 Task: Add a green background to the video "Movie E.mp4" and Play
Action: Mouse moved to (228, 134)
Screenshot: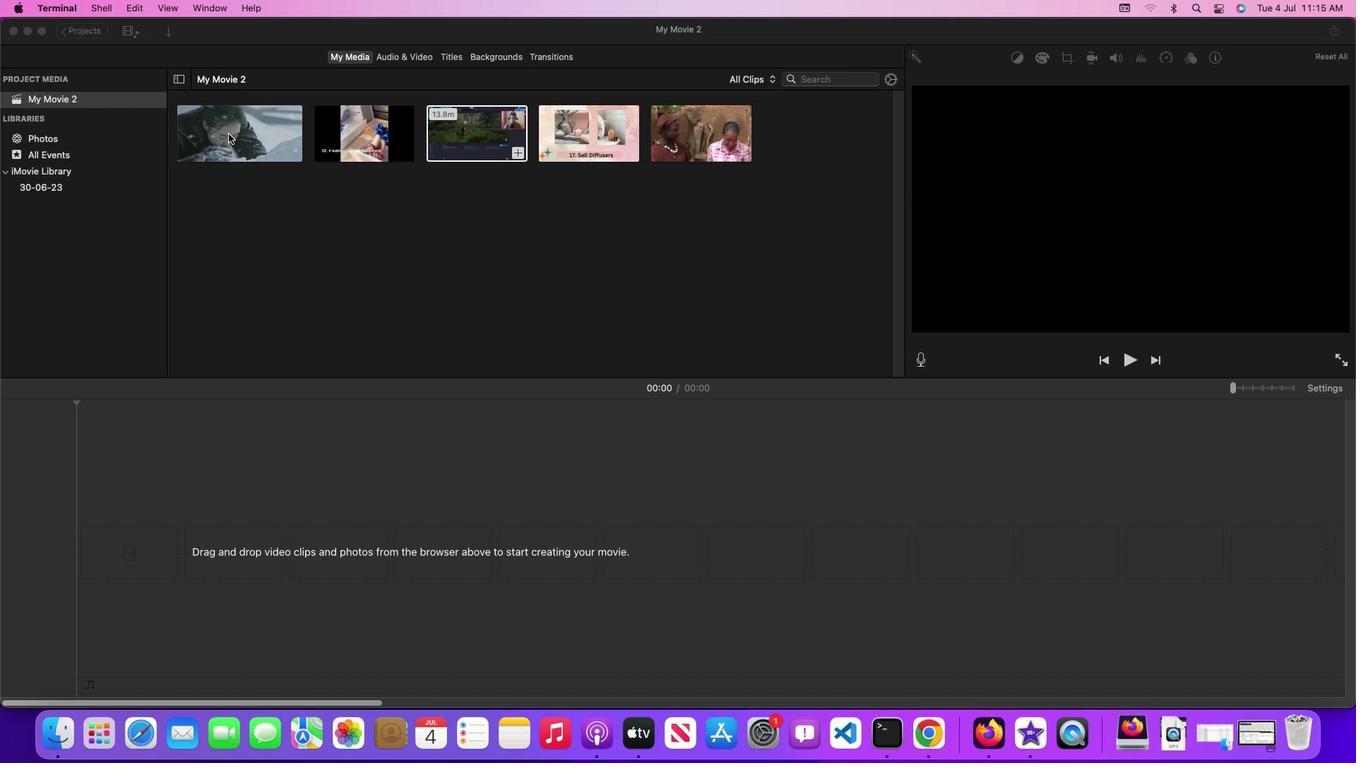
Action: Mouse pressed left at (228, 134)
Screenshot: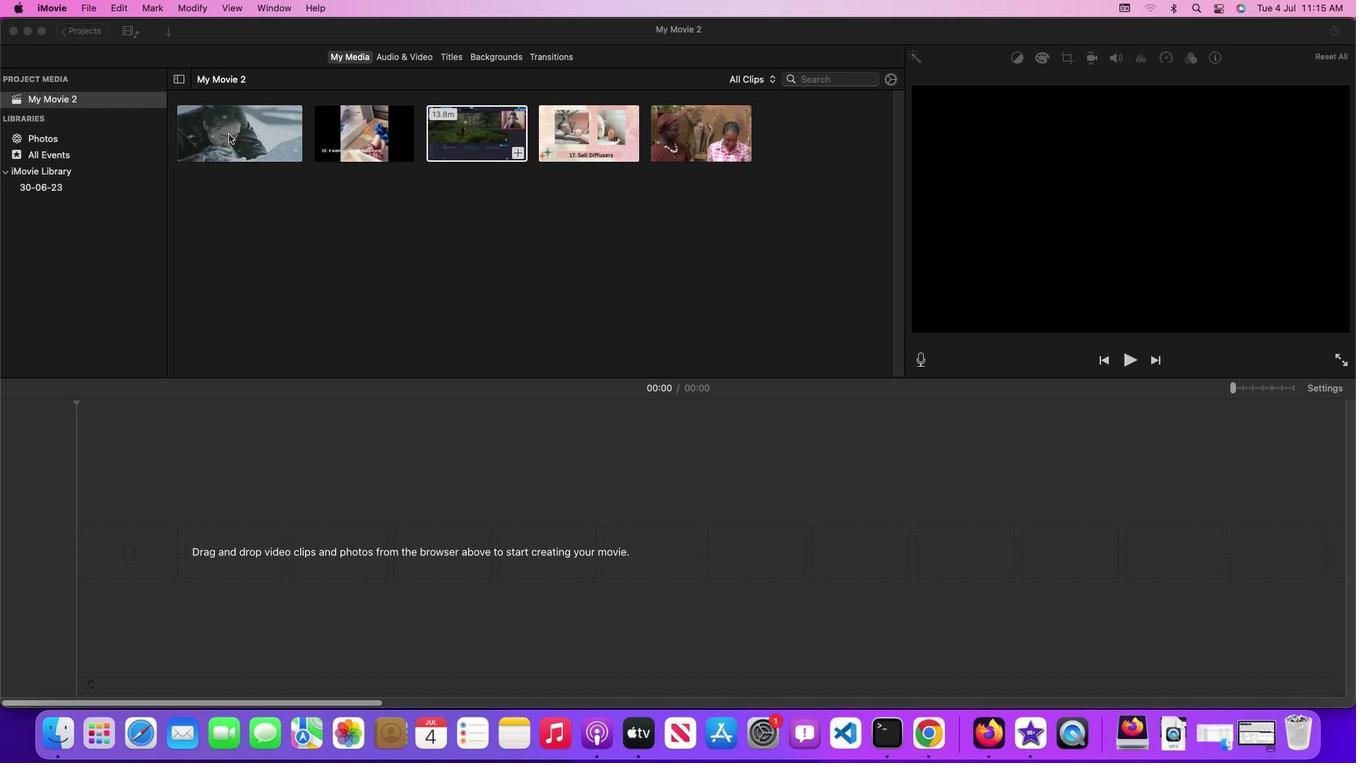 
Action: Mouse moved to (498, 57)
Screenshot: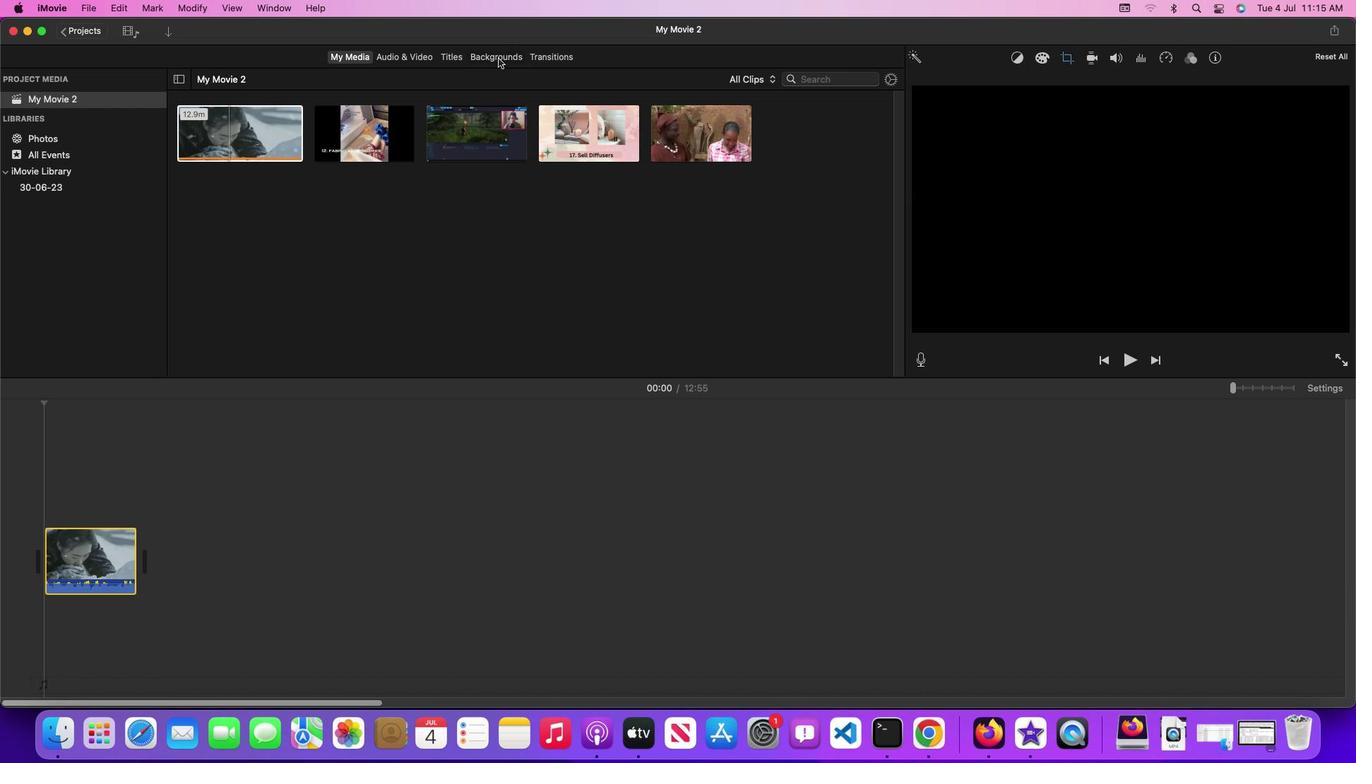 
Action: Mouse pressed left at (498, 57)
Screenshot: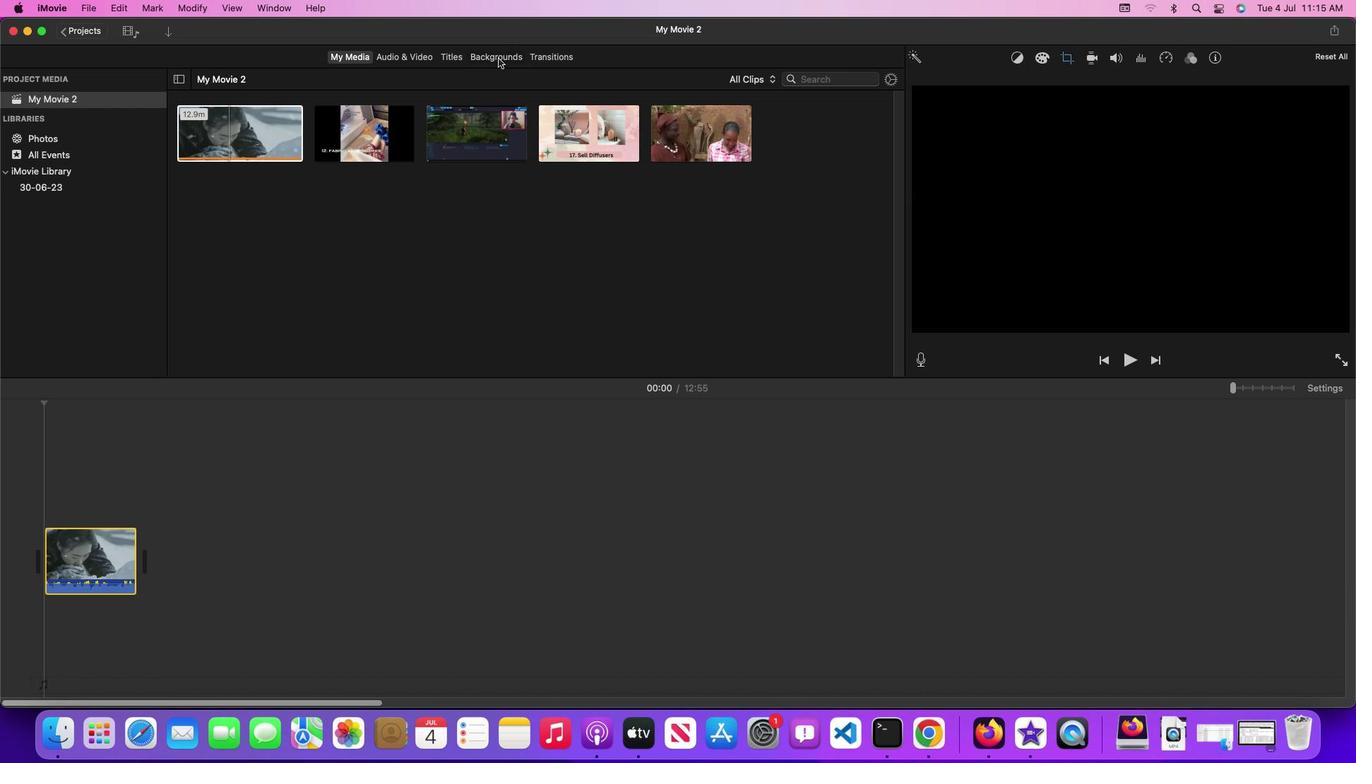 
Action: Mouse moved to (698, 255)
Screenshot: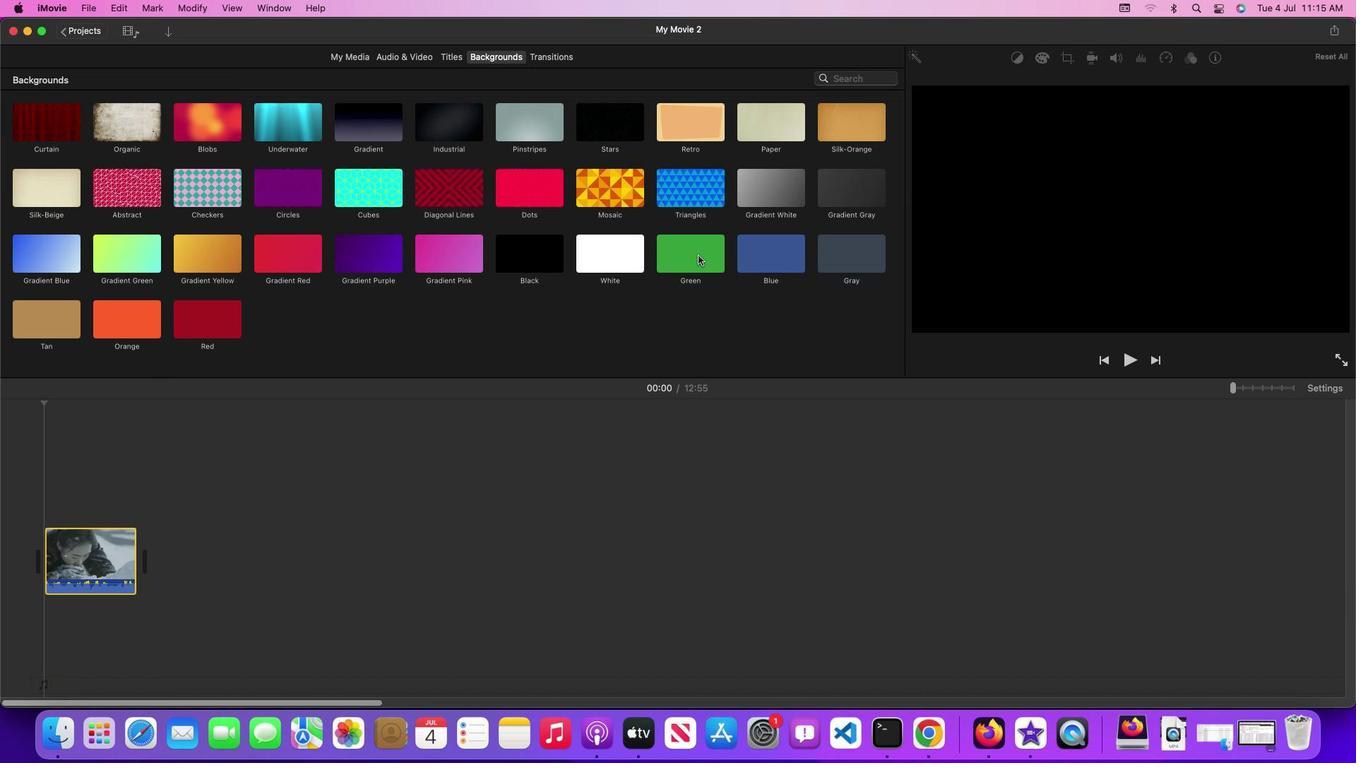 
Action: Mouse pressed left at (698, 255)
Screenshot: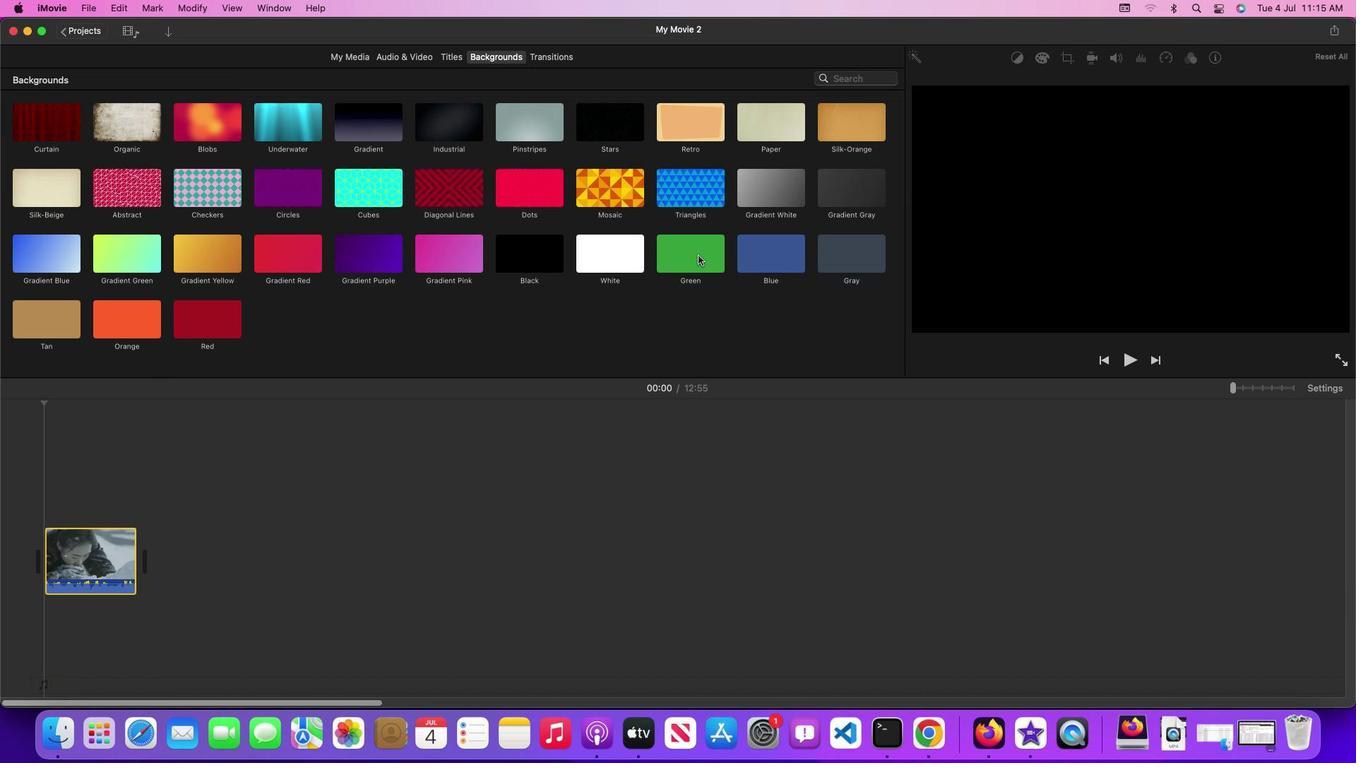 
Action: Mouse moved to (199, 561)
Screenshot: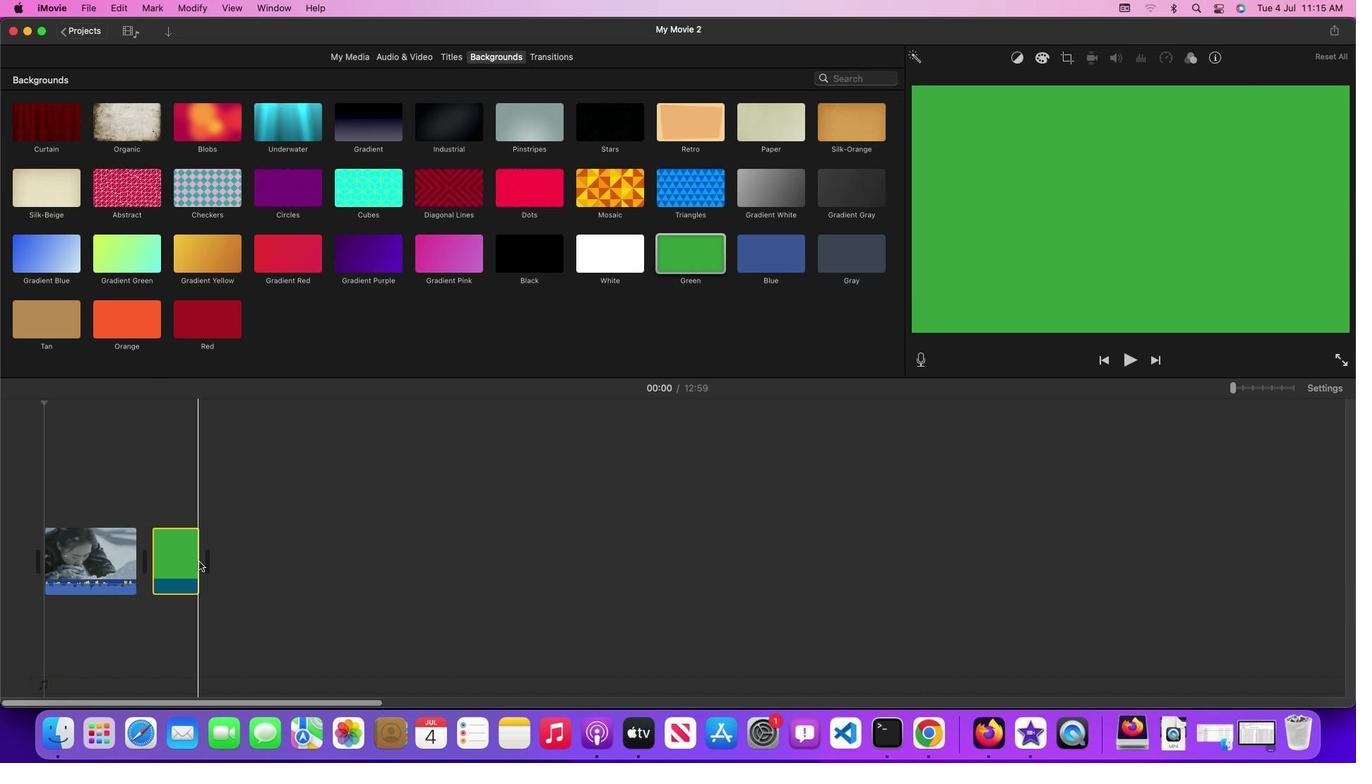 
Action: Mouse pressed left at (199, 561)
Screenshot: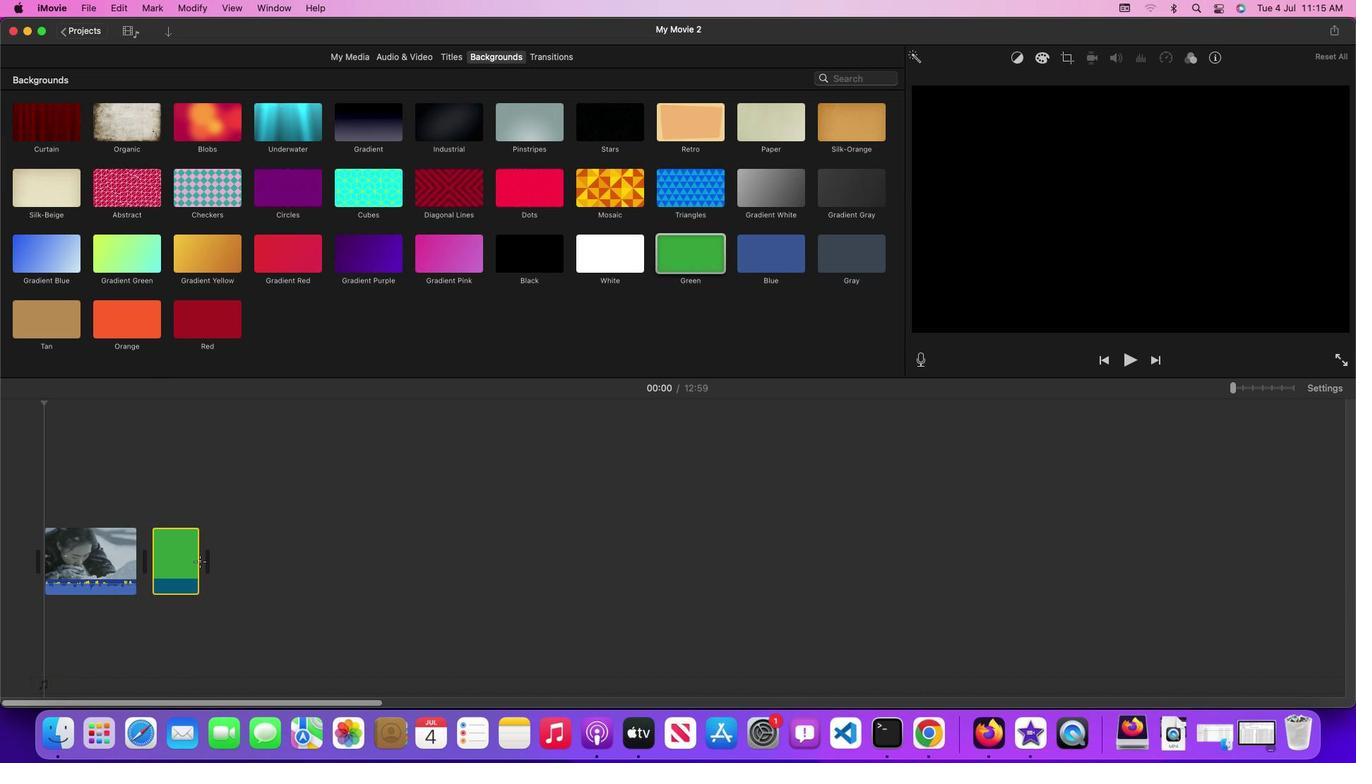 
Action: Mouse moved to (190, 564)
Screenshot: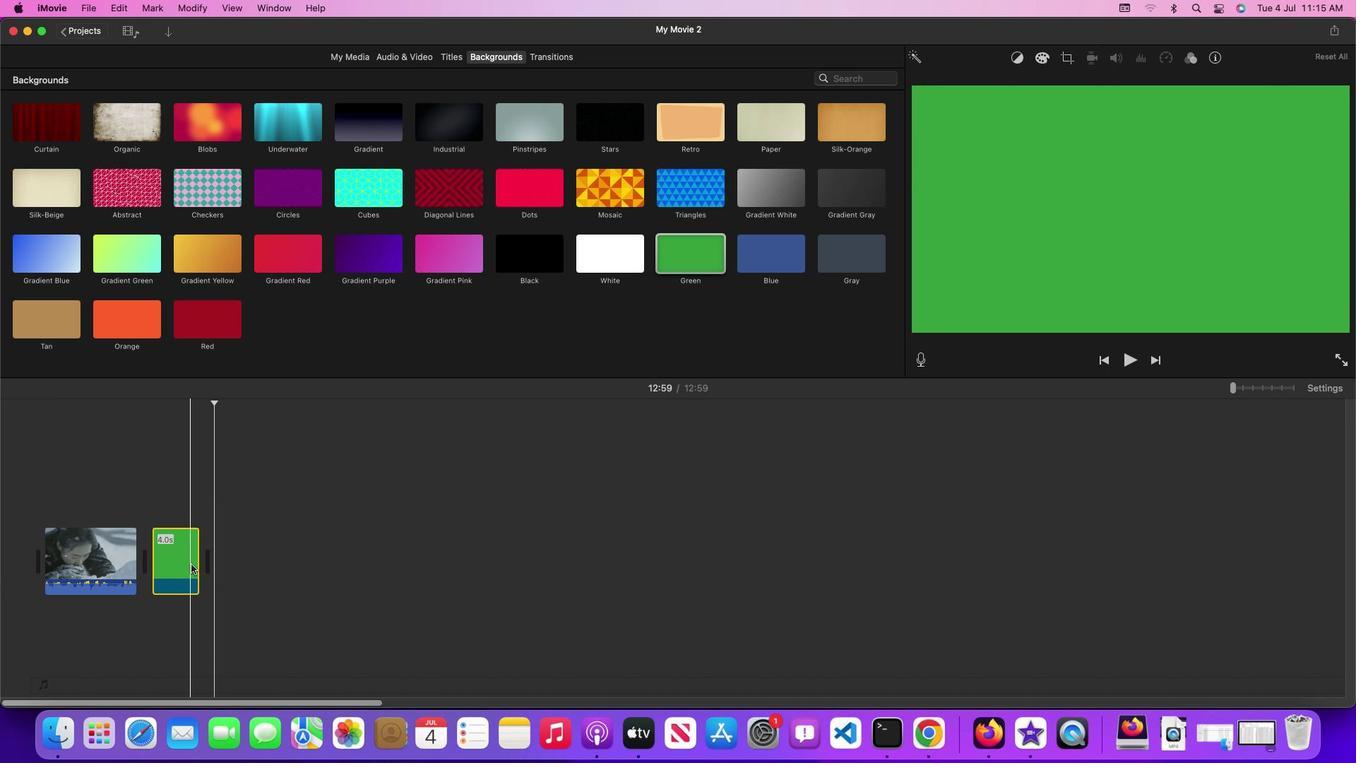 
Action: Mouse pressed left at (190, 564)
Screenshot: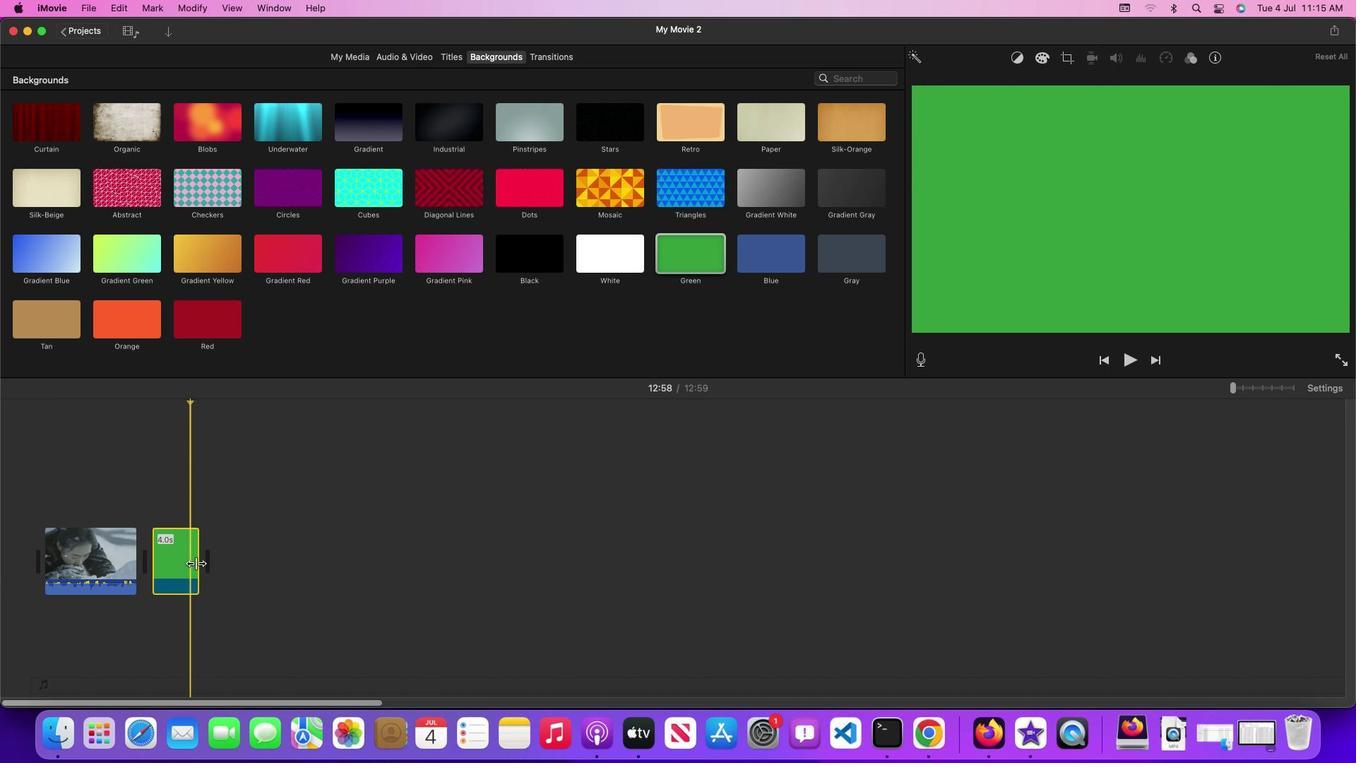 
Action: Mouse moved to (197, 562)
Screenshot: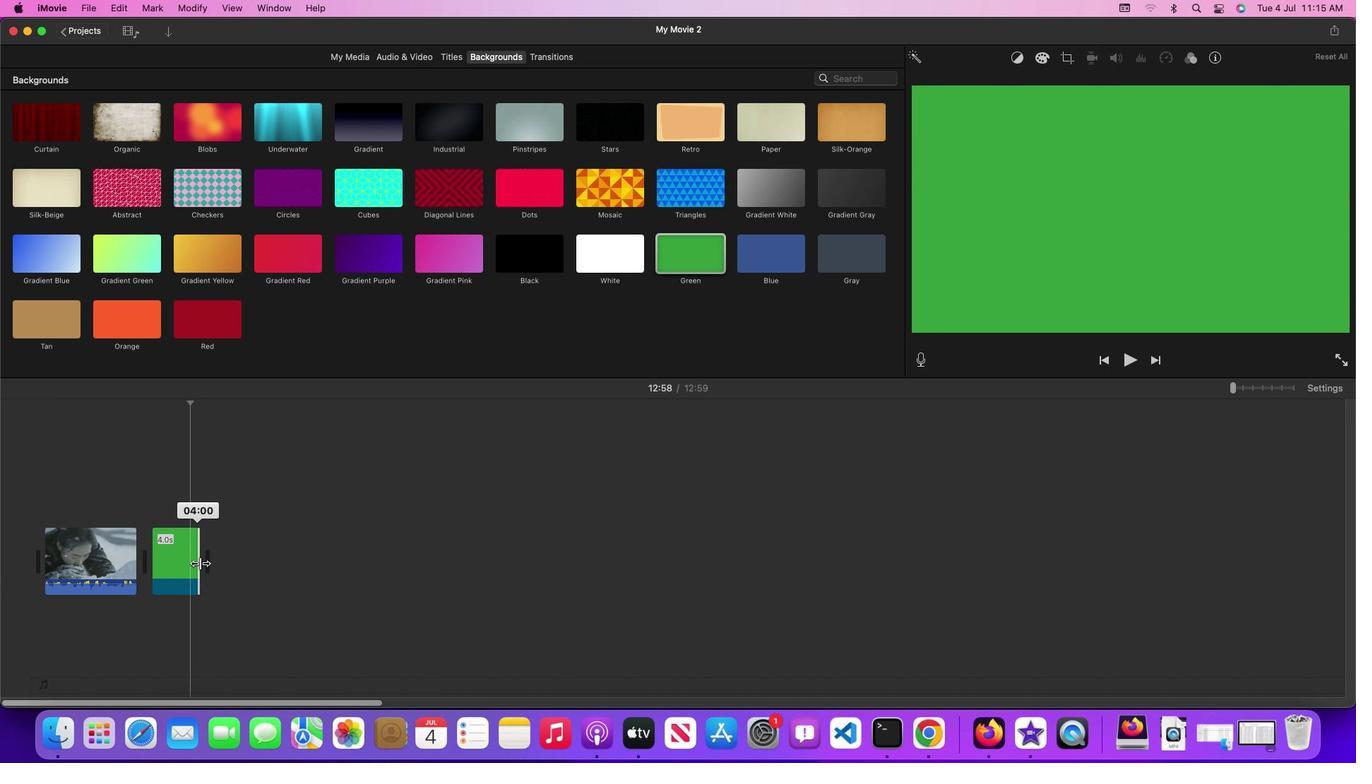
Action: Mouse pressed left at (197, 562)
Screenshot: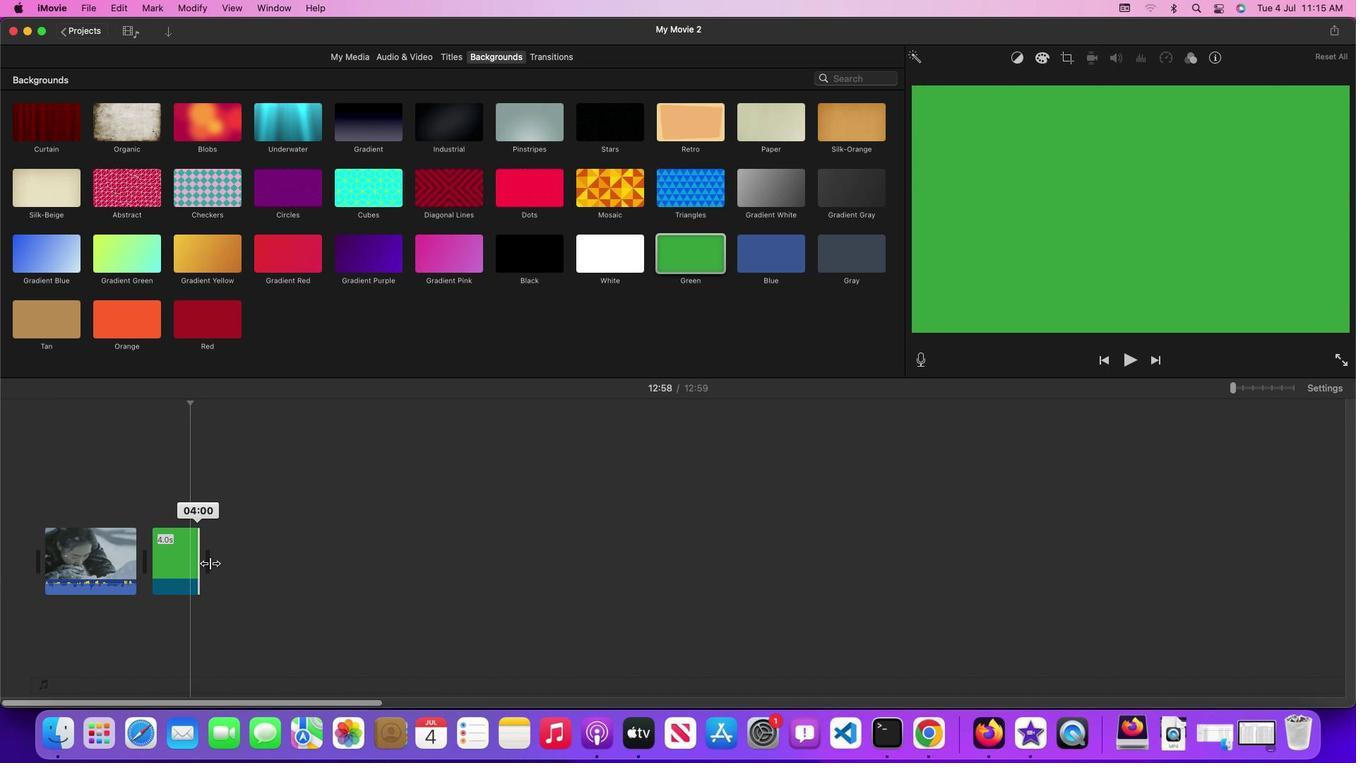 
Action: Mouse moved to (230, 560)
Screenshot: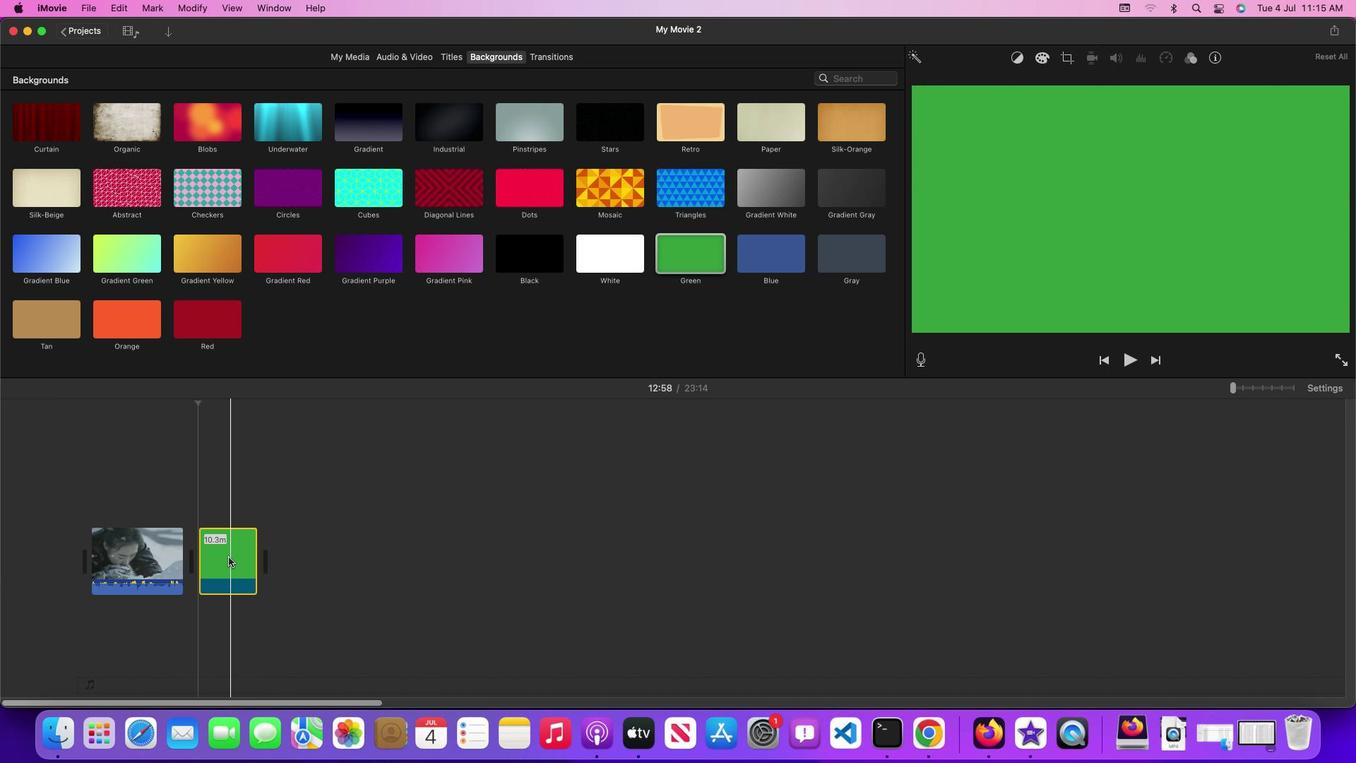 
Action: Mouse pressed left at (230, 560)
Screenshot: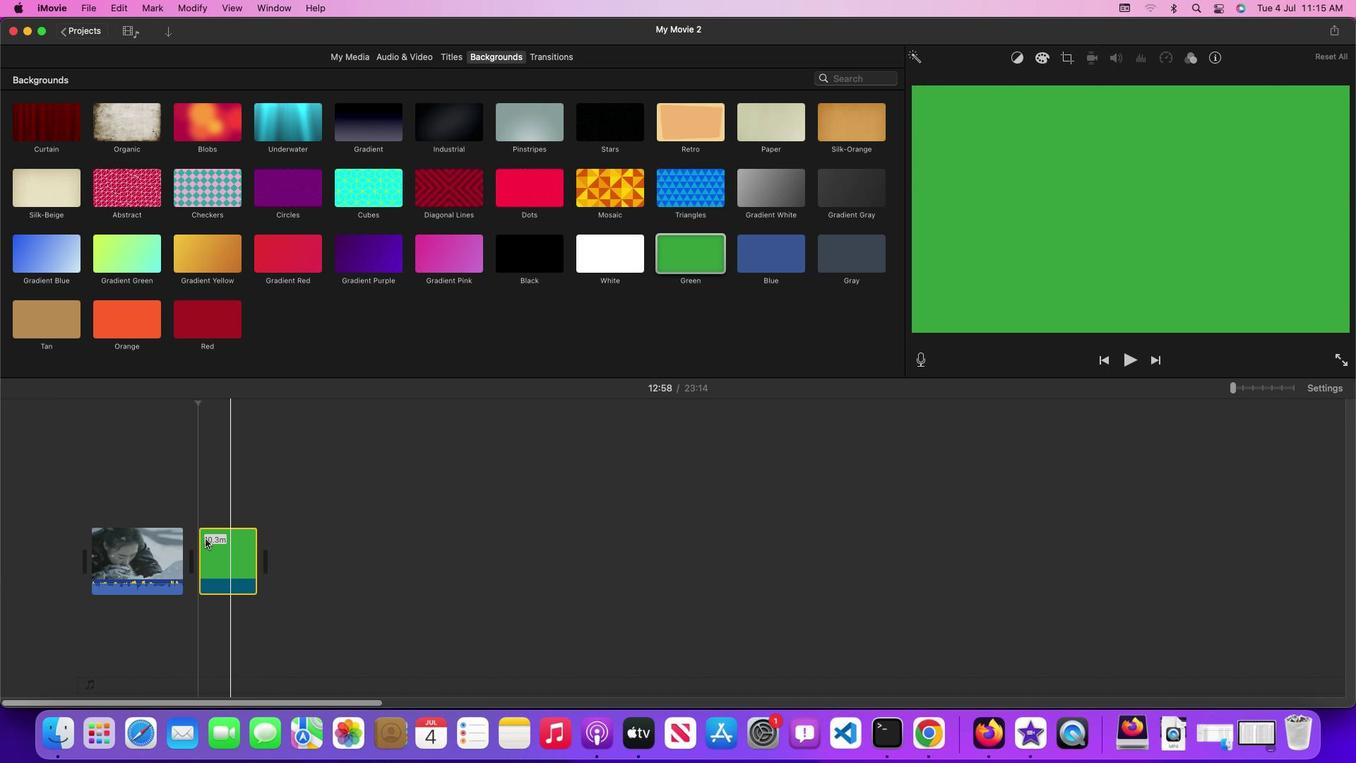 
Action: Mouse moved to (173, 500)
Screenshot: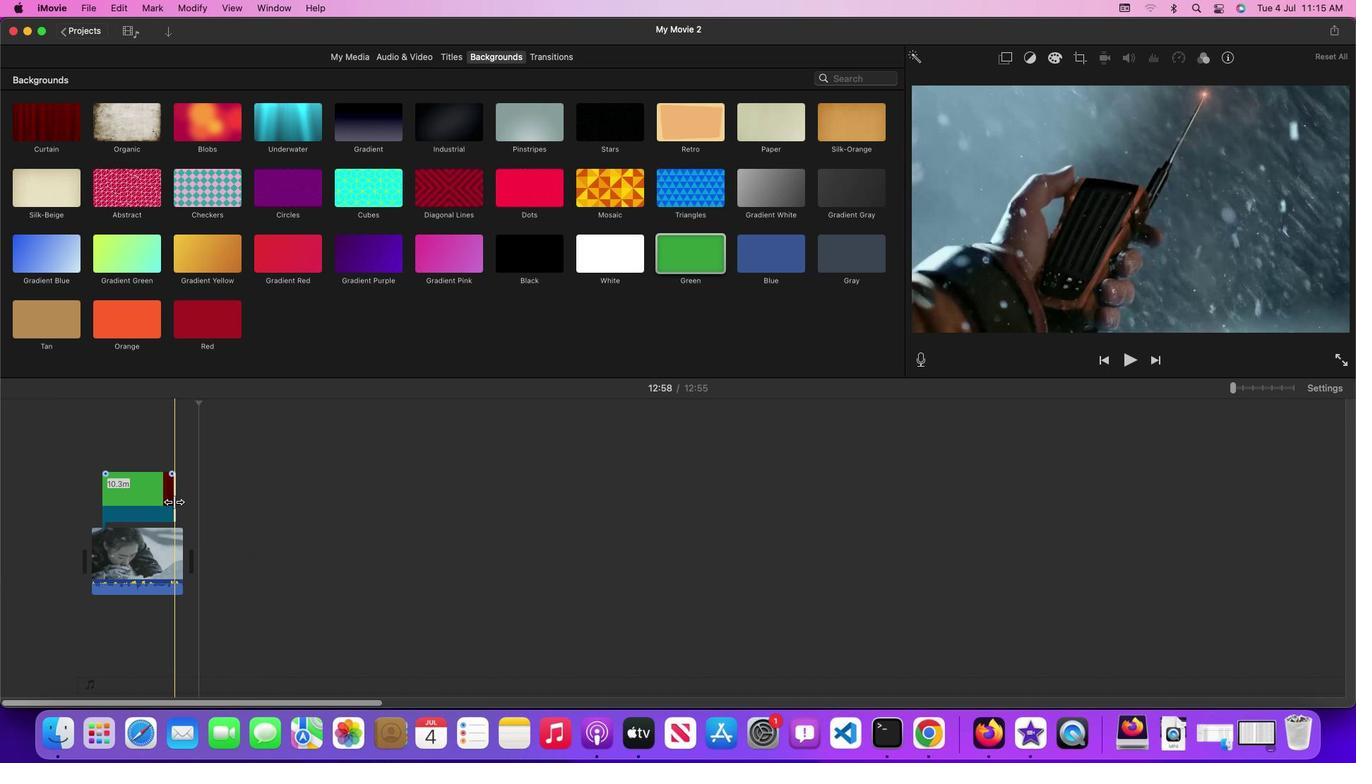 
Action: Mouse pressed left at (173, 500)
Screenshot: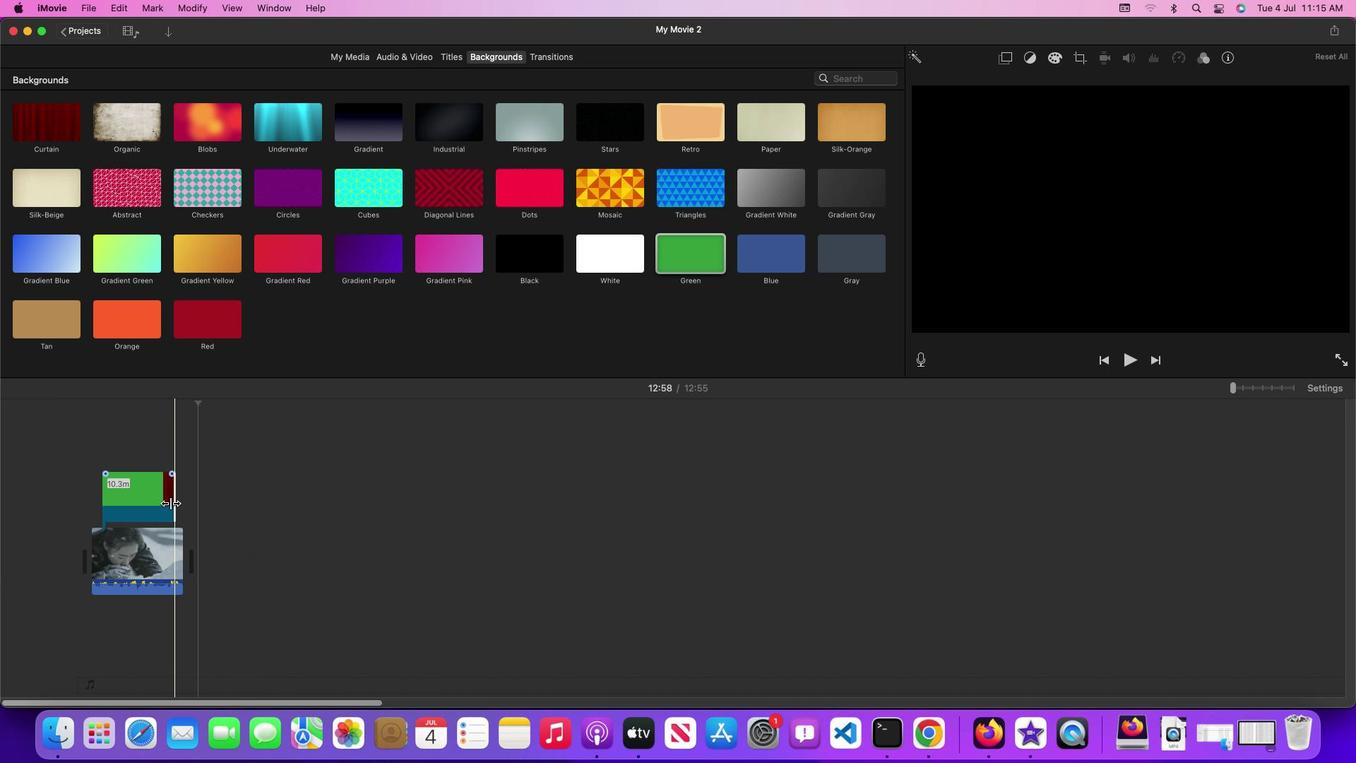 
Action: Mouse moved to (155, 547)
Screenshot: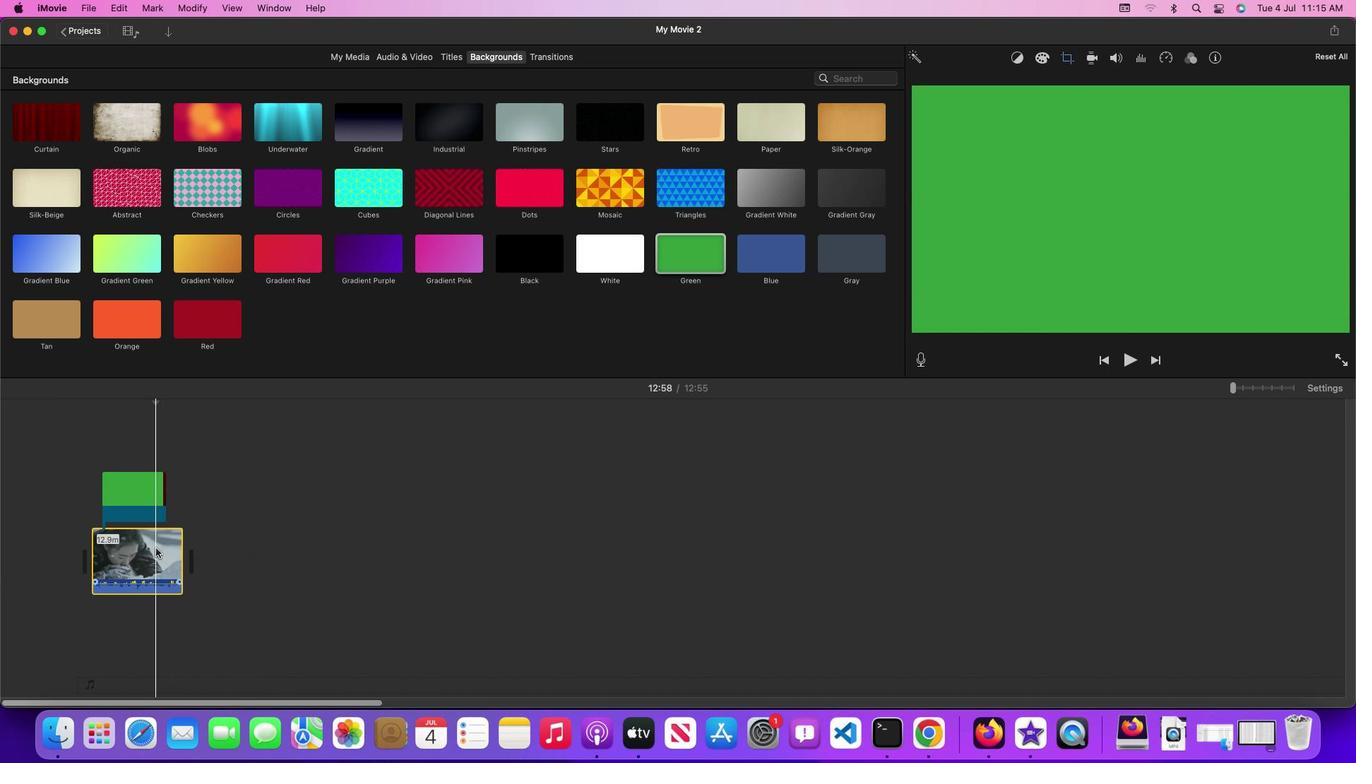 
Action: Mouse pressed left at (155, 547)
Screenshot: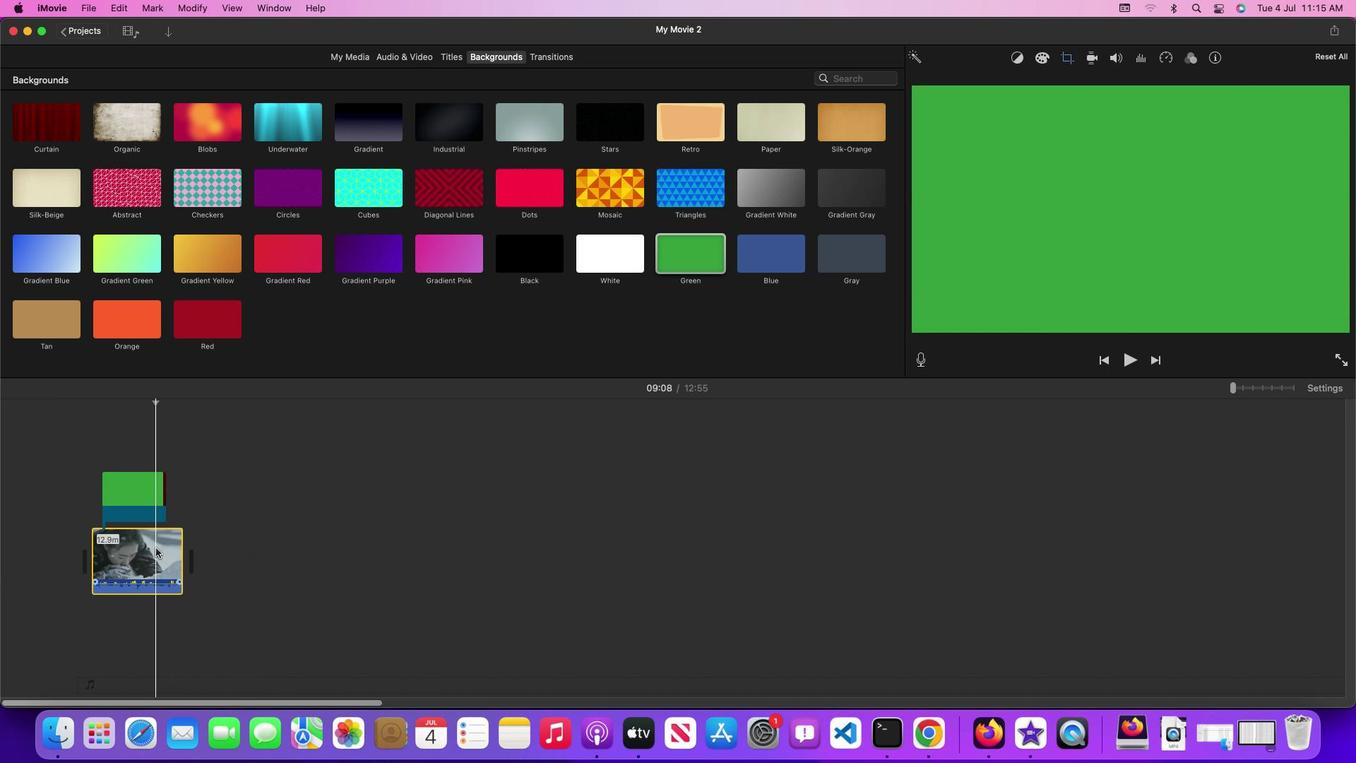 
Action: Mouse moved to (134, 503)
Screenshot: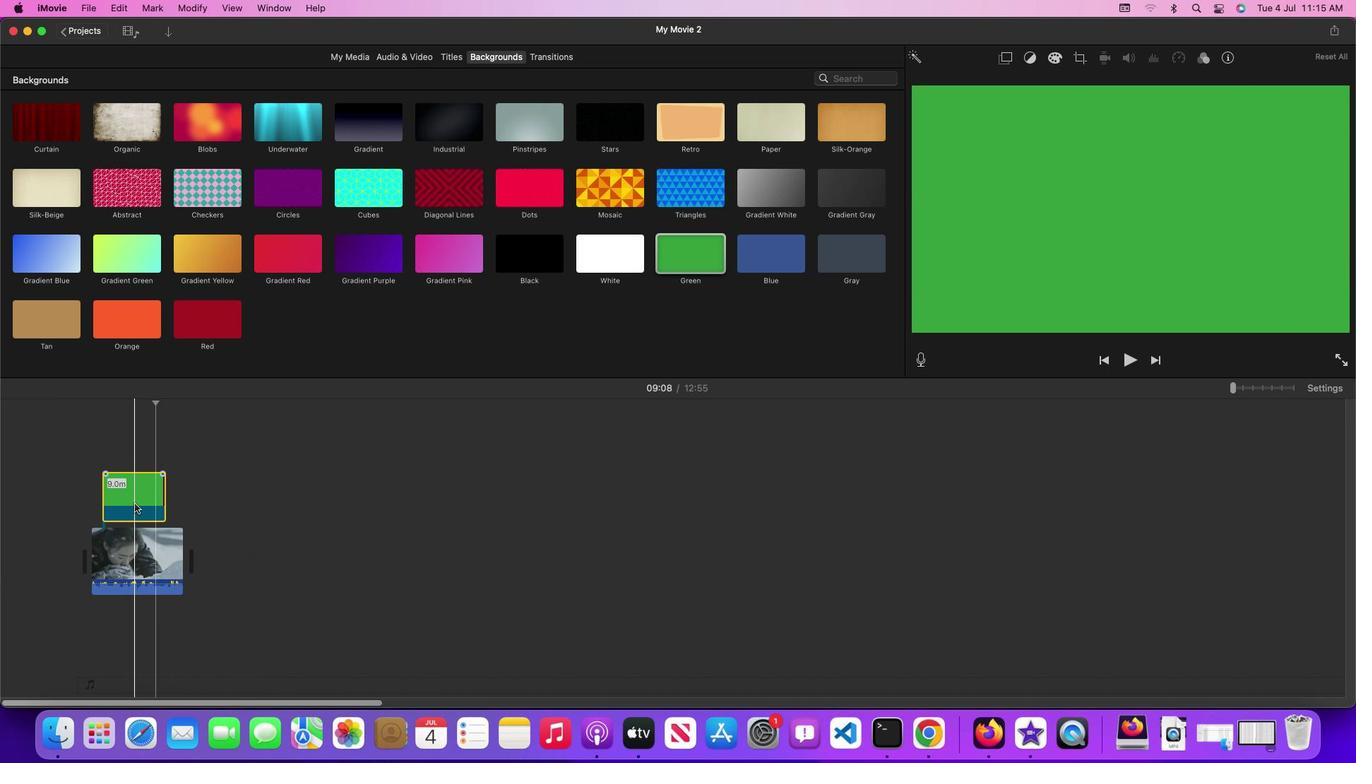 
Action: Mouse pressed left at (134, 503)
Screenshot: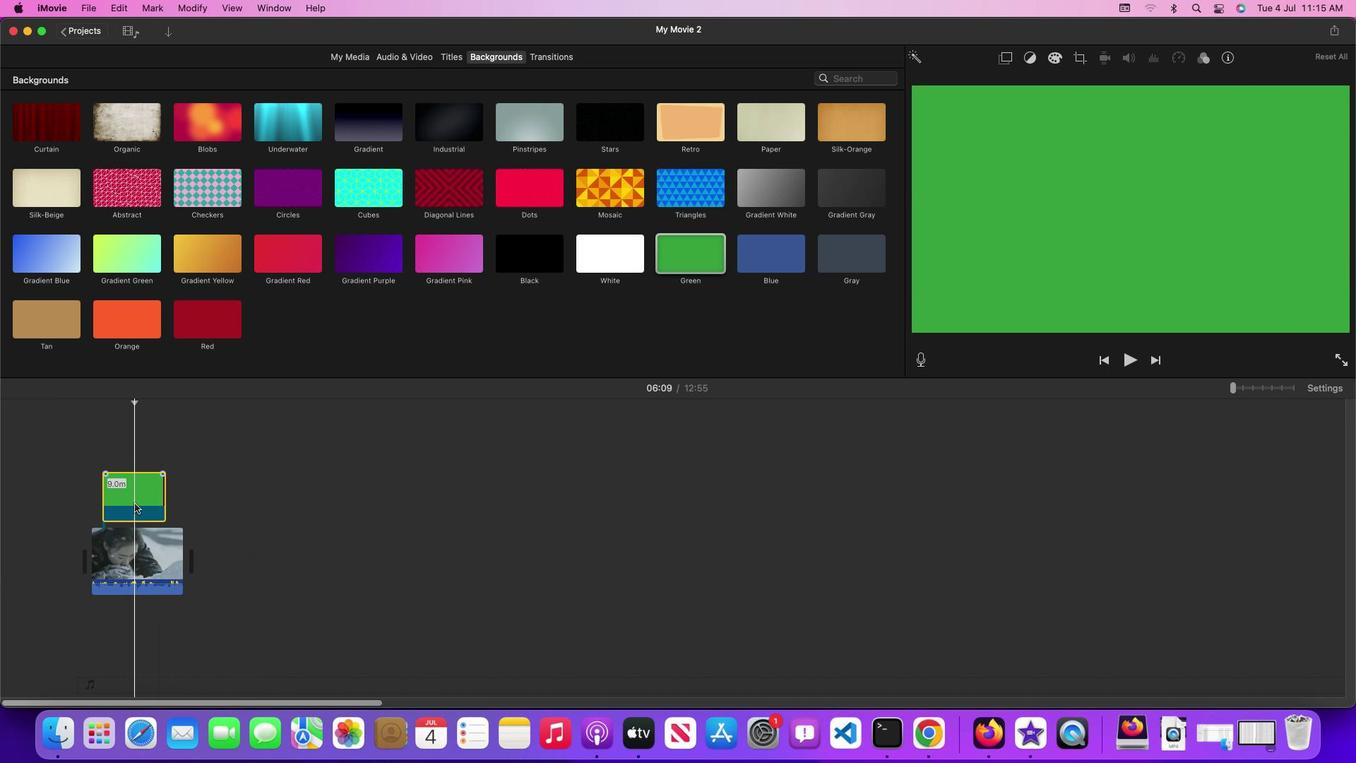 
Action: Mouse moved to (1014, 55)
Screenshot: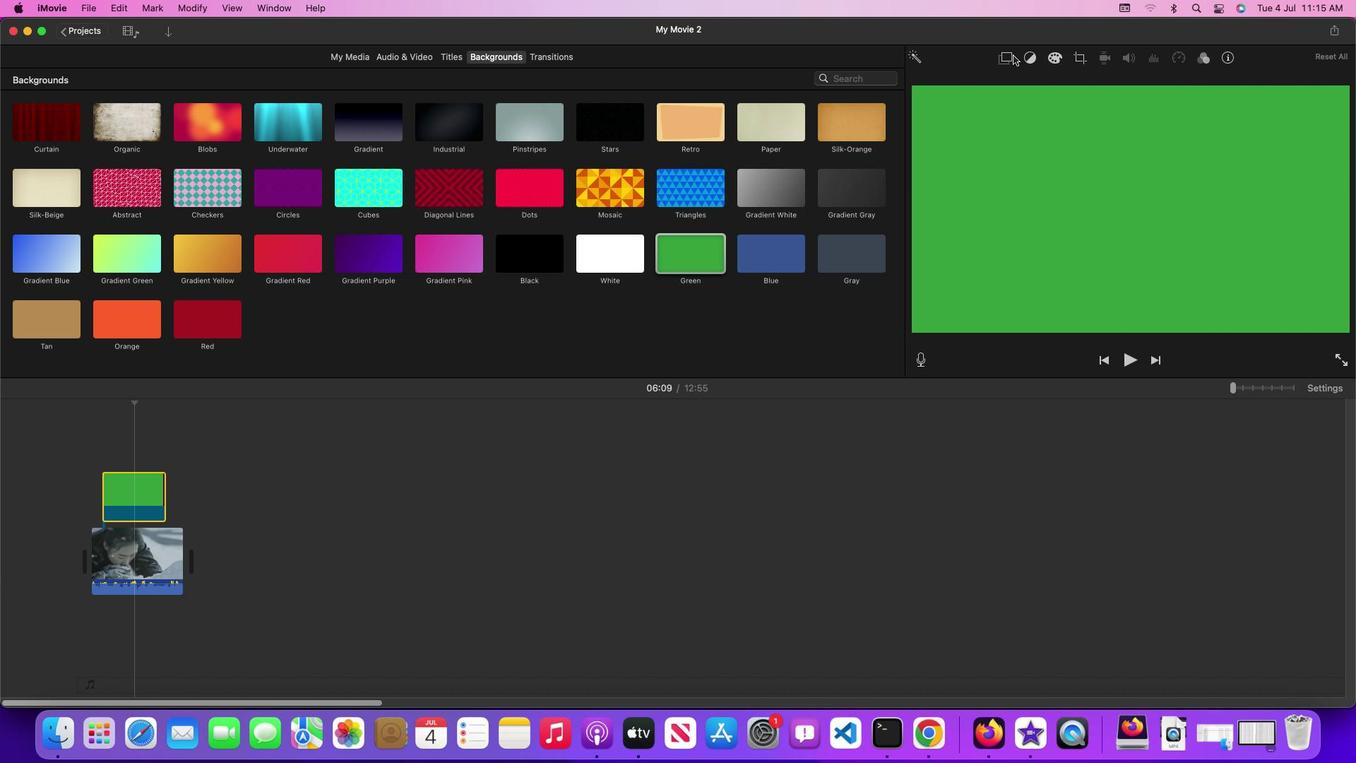 
Action: Mouse pressed left at (1014, 55)
Screenshot: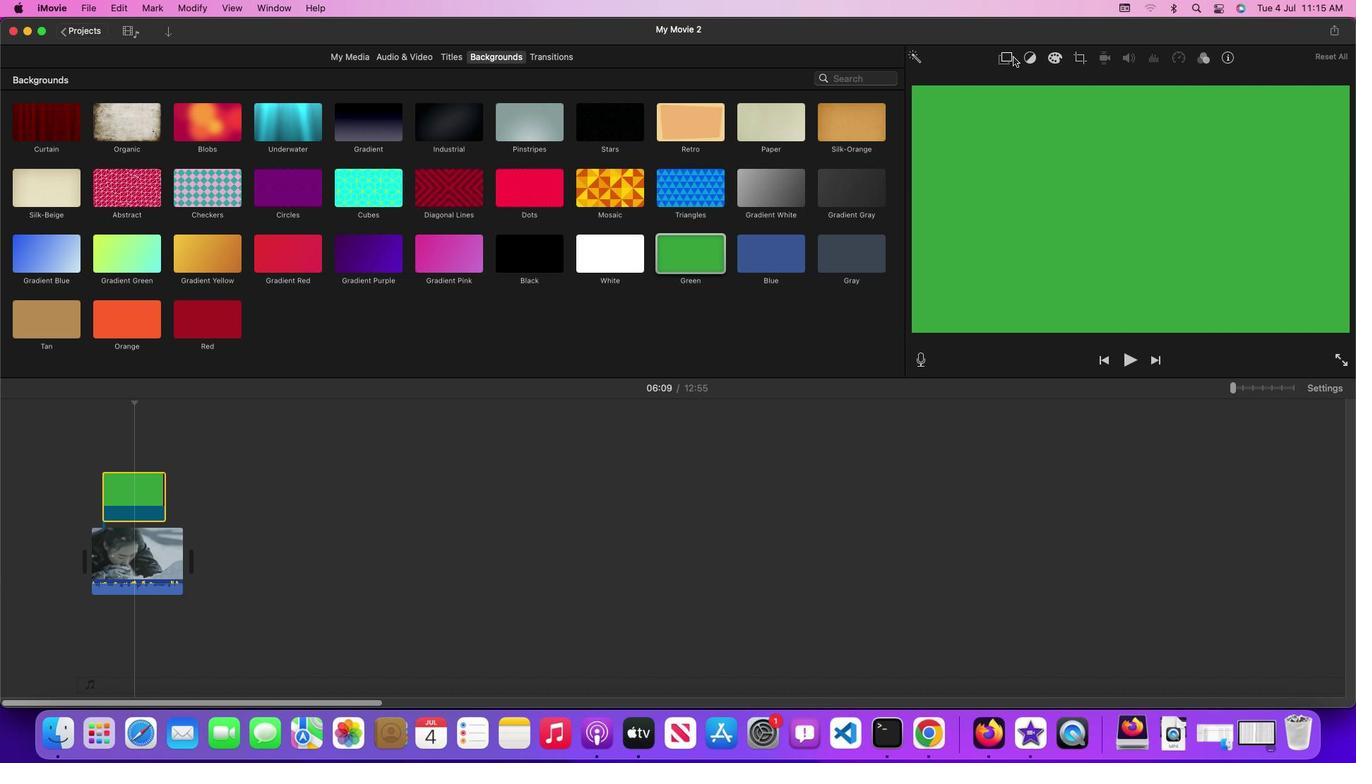 
Action: Mouse moved to (957, 84)
Screenshot: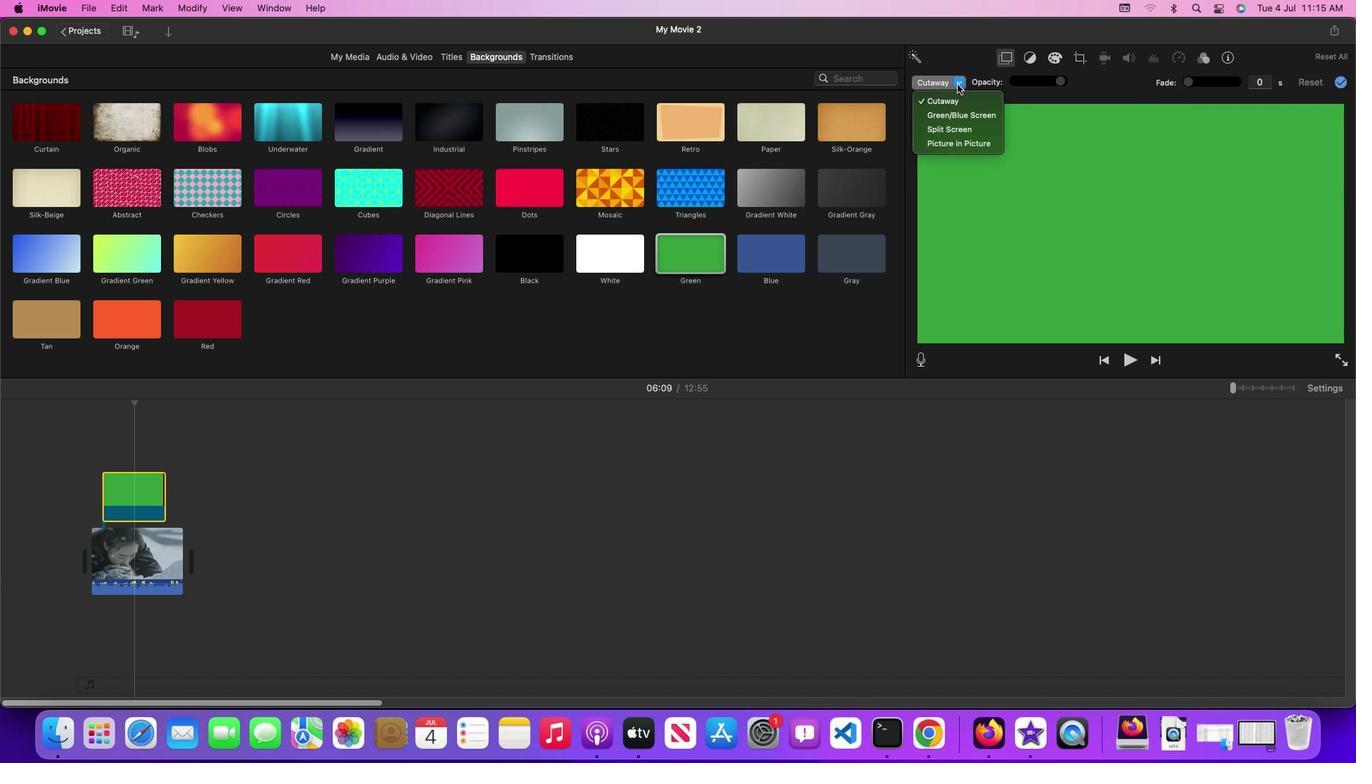
Action: Mouse pressed left at (957, 84)
Screenshot: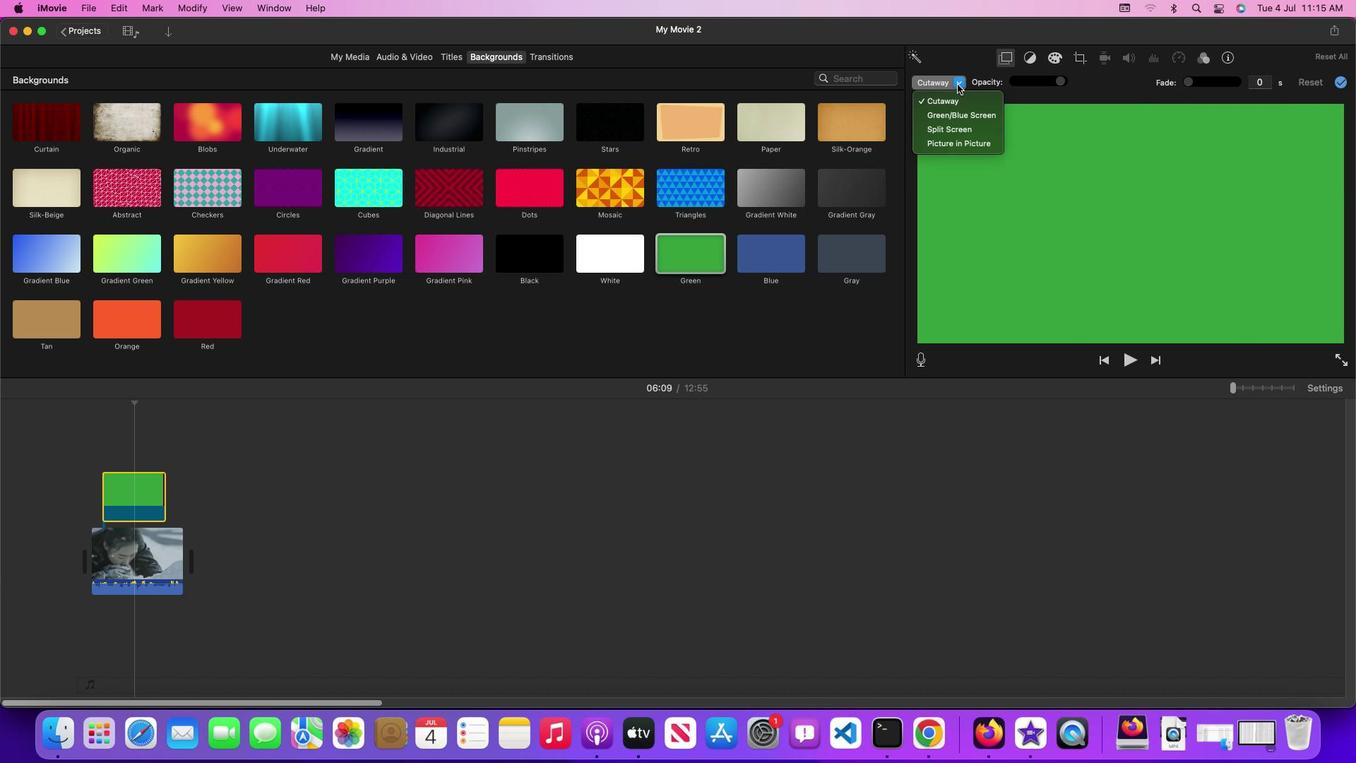 
Action: Mouse moved to (970, 140)
Screenshot: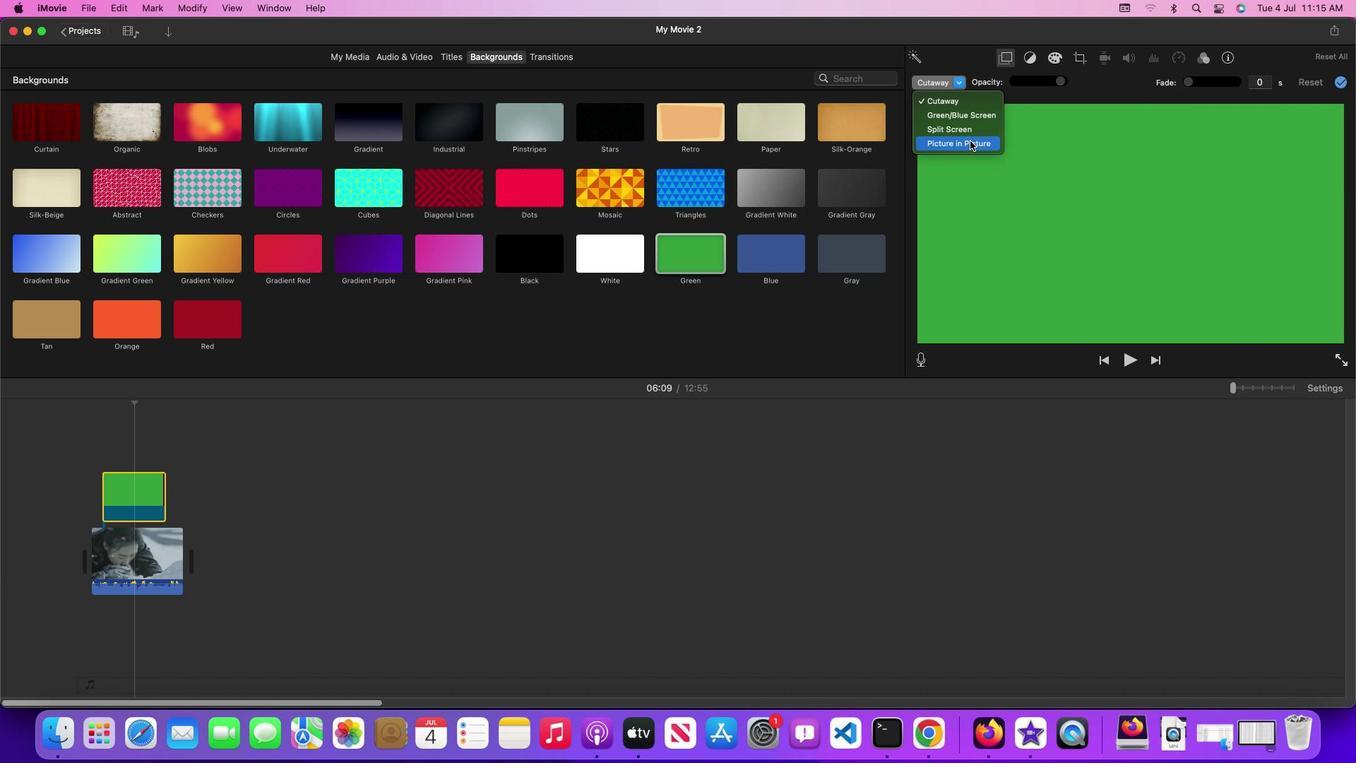 
Action: Mouse pressed left at (970, 140)
Screenshot: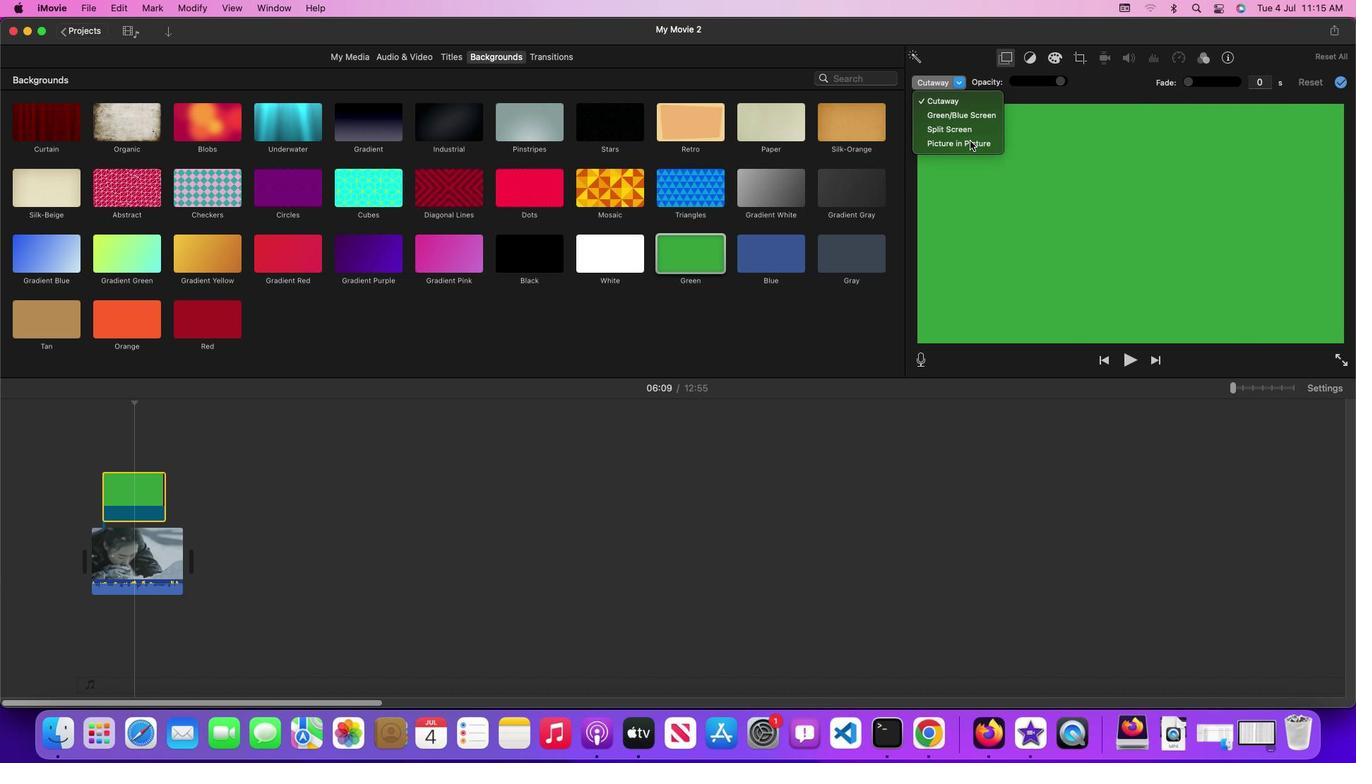 
Action: Mouse moved to (1203, 161)
Screenshot: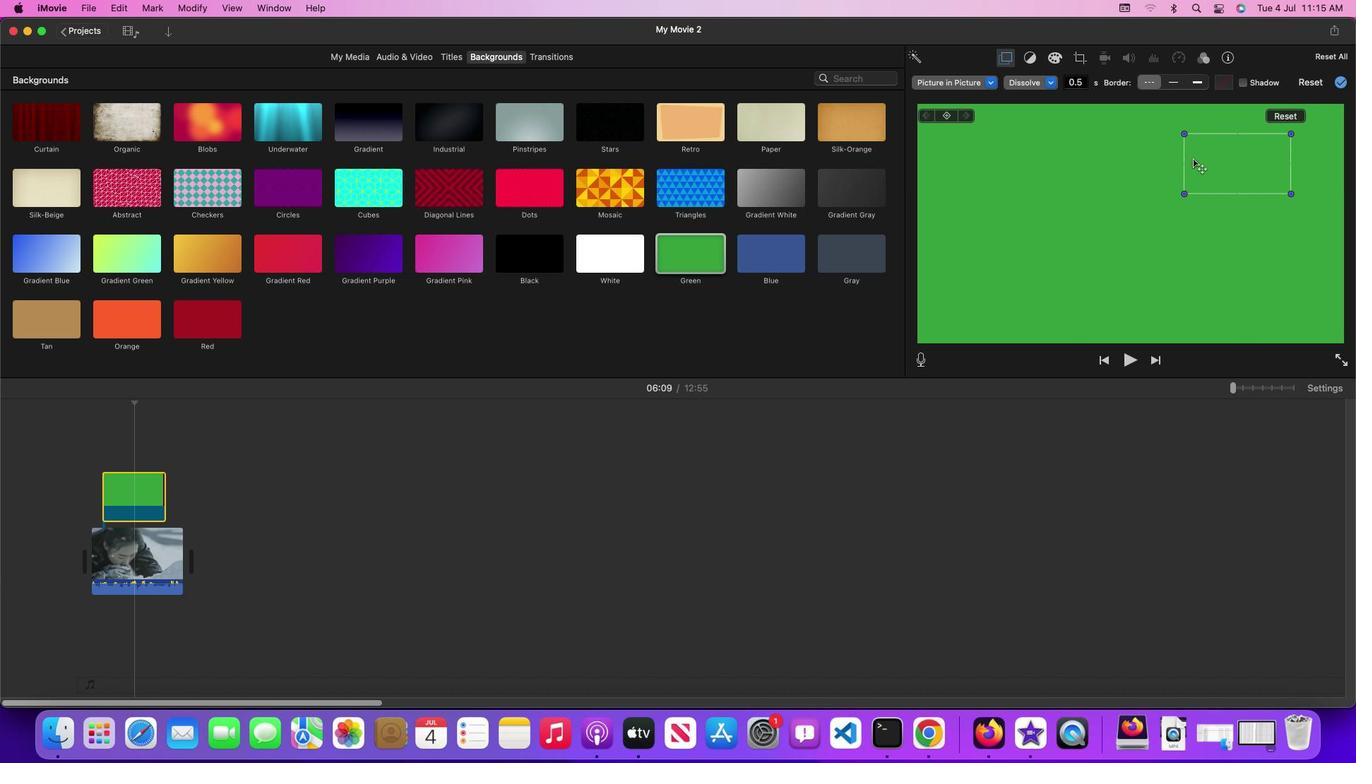 
Action: Mouse pressed left at (1203, 161)
Screenshot: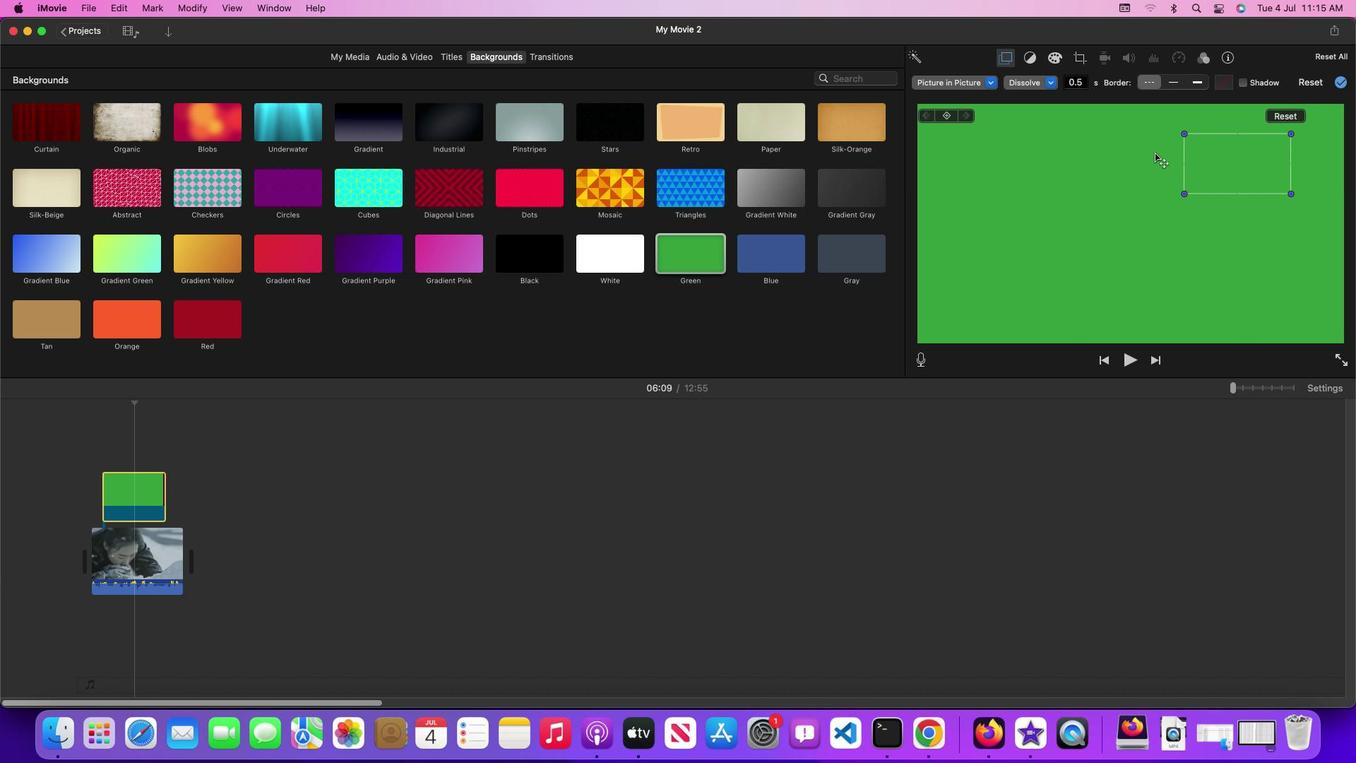 
Action: Mouse moved to (1022, 160)
Screenshot: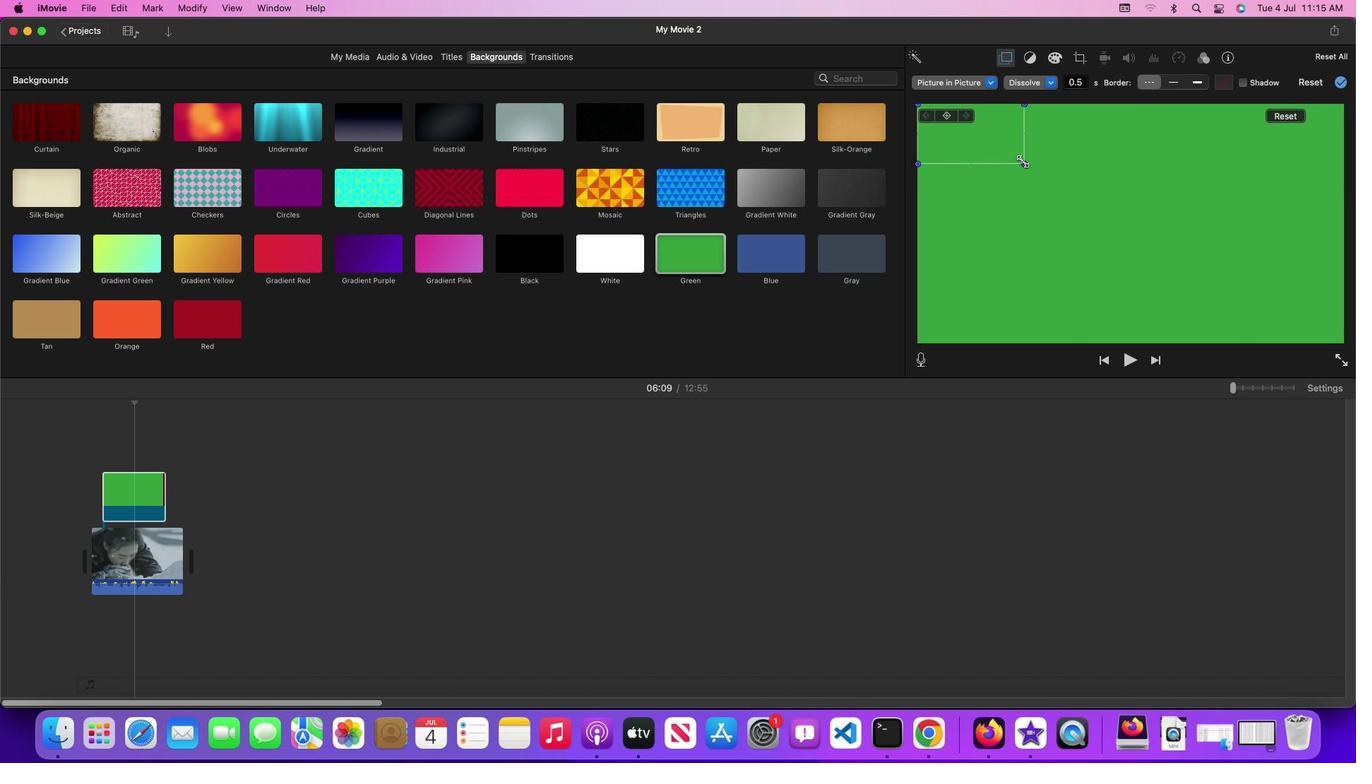 
Action: Mouse pressed left at (1022, 160)
Screenshot: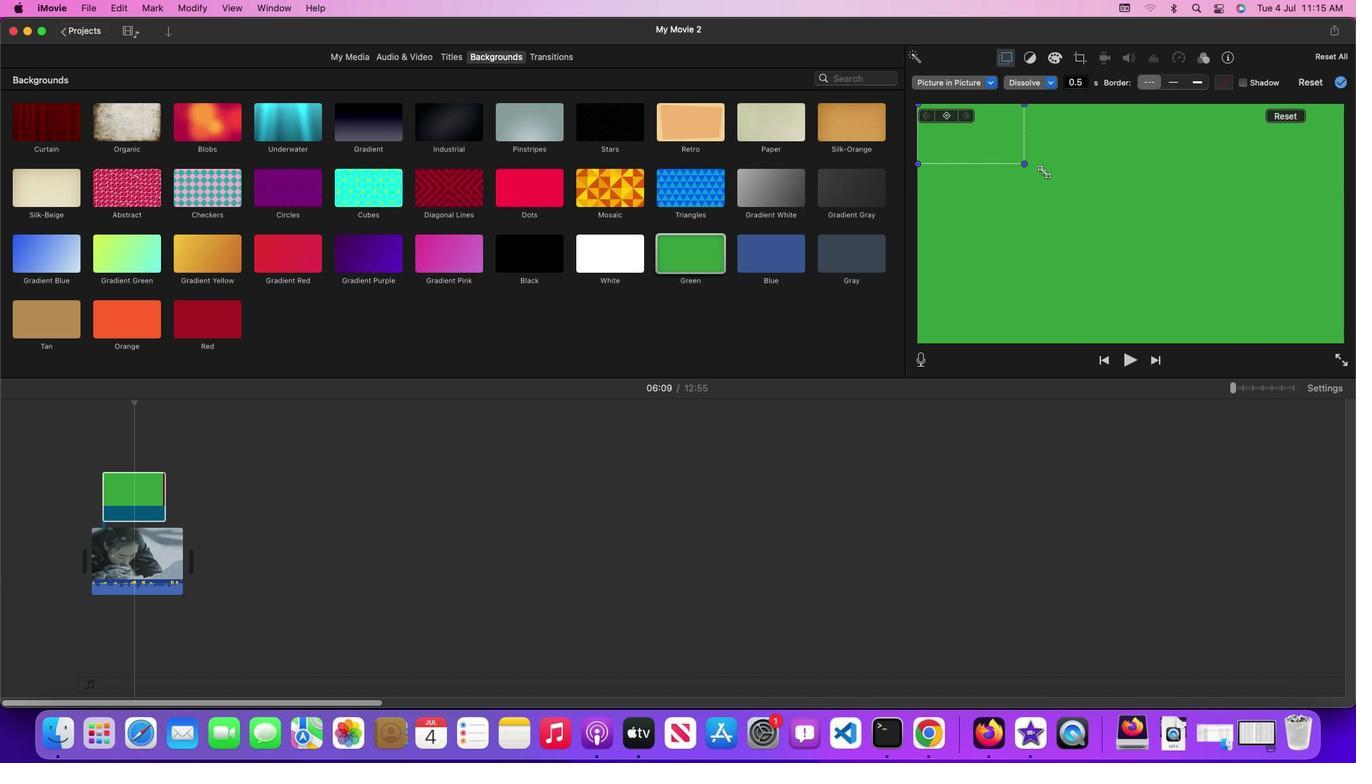 
Action: Mouse moved to (991, 82)
Screenshot: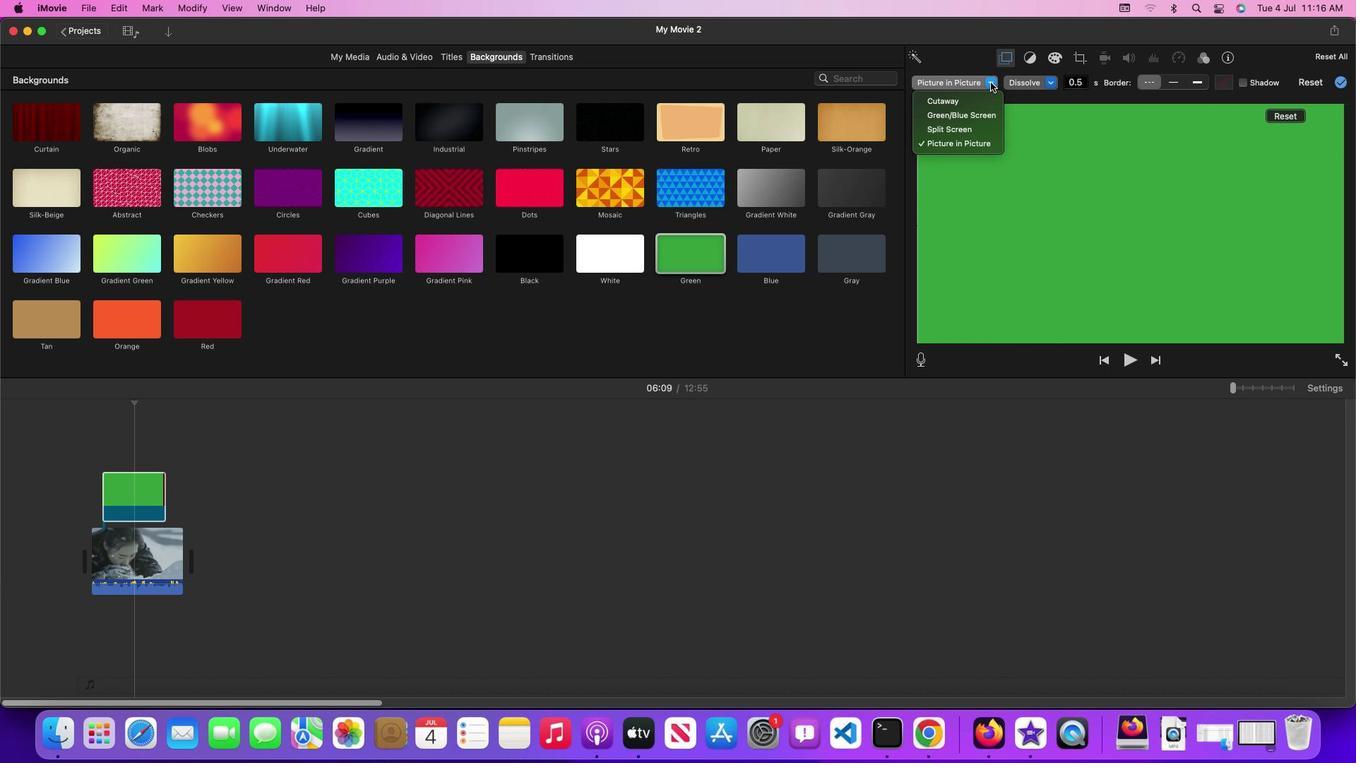 
Action: Mouse pressed left at (991, 82)
Screenshot: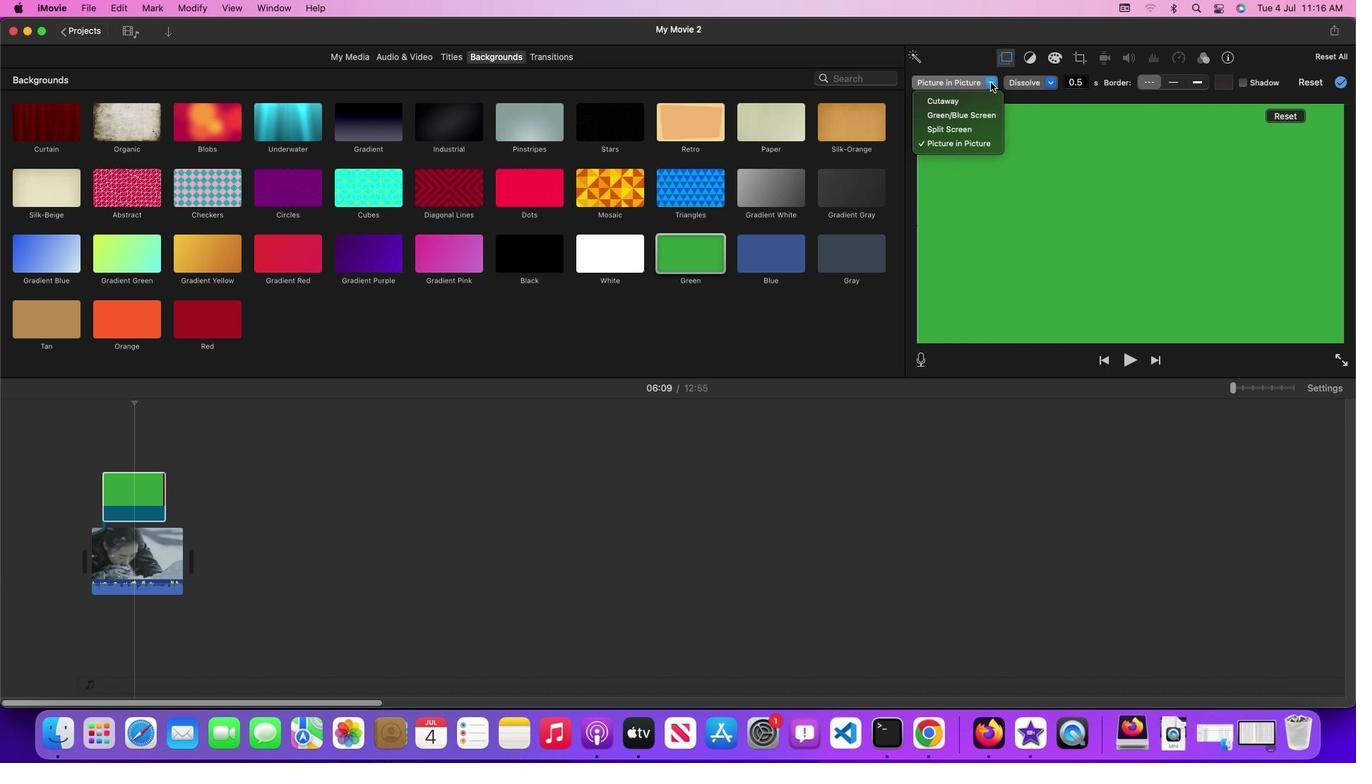 
Action: Mouse moved to (984, 98)
Screenshot: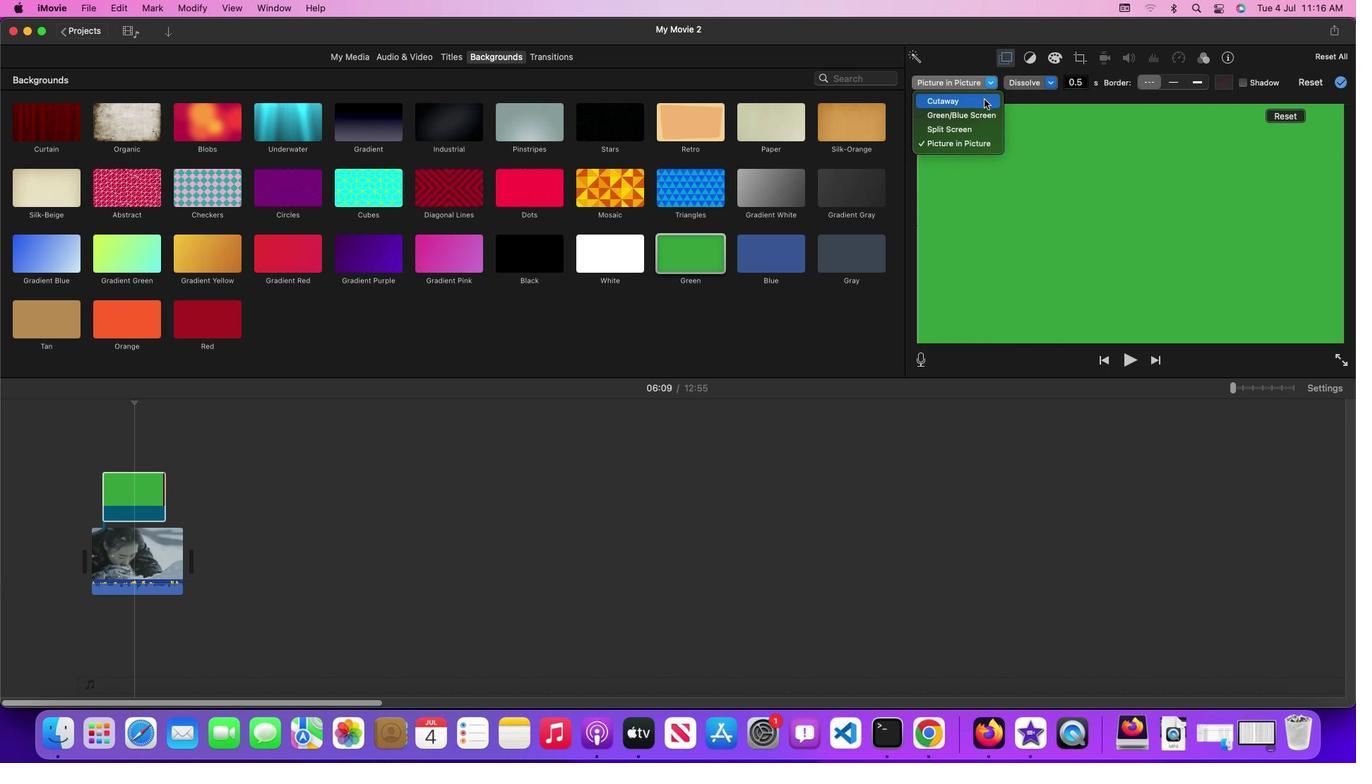 
Action: Mouse pressed left at (984, 98)
Screenshot: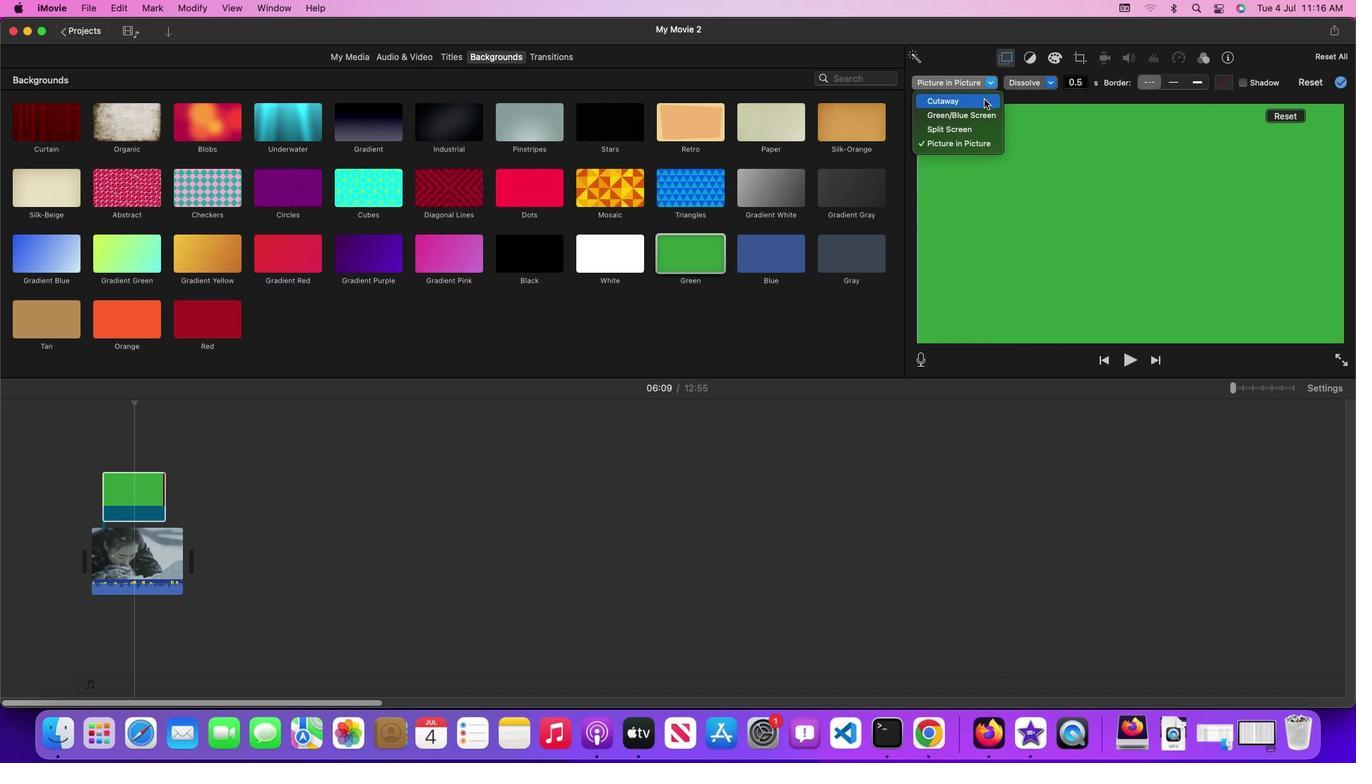 
Action: Mouse moved to (1064, 80)
Screenshot: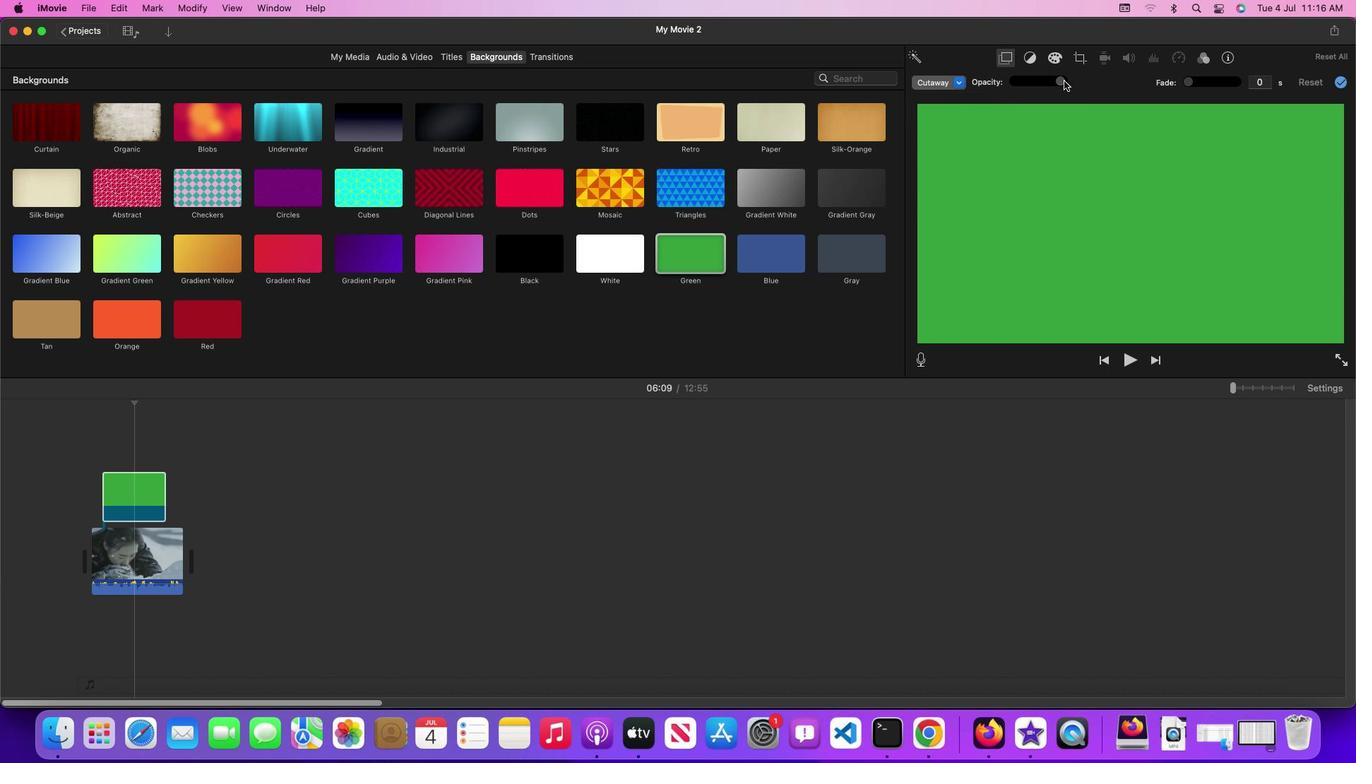 
Action: Mouse pressed left at (1064, 80)
Screenshot: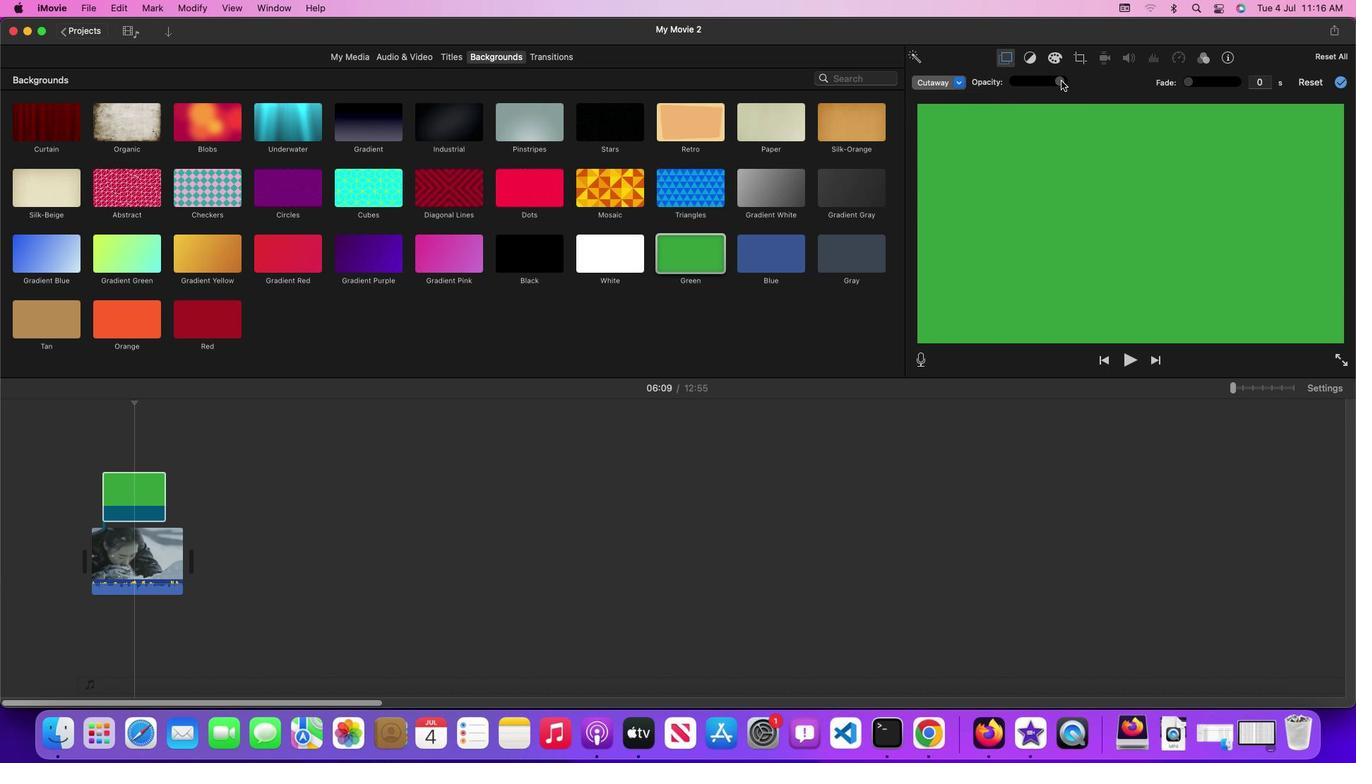 
Action: Mouse moved to (1040, 86)
Screenshot: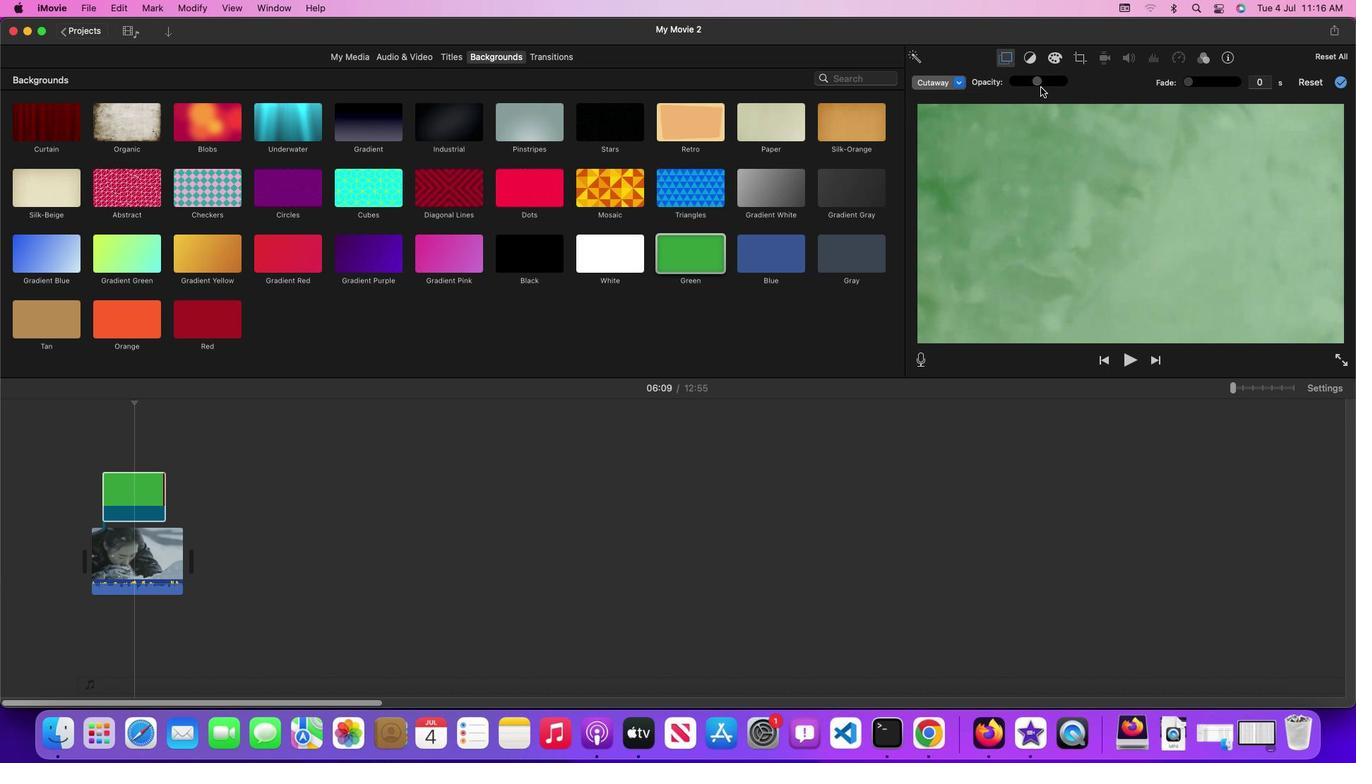 
Action: Key pressed Key.space
Screenshot: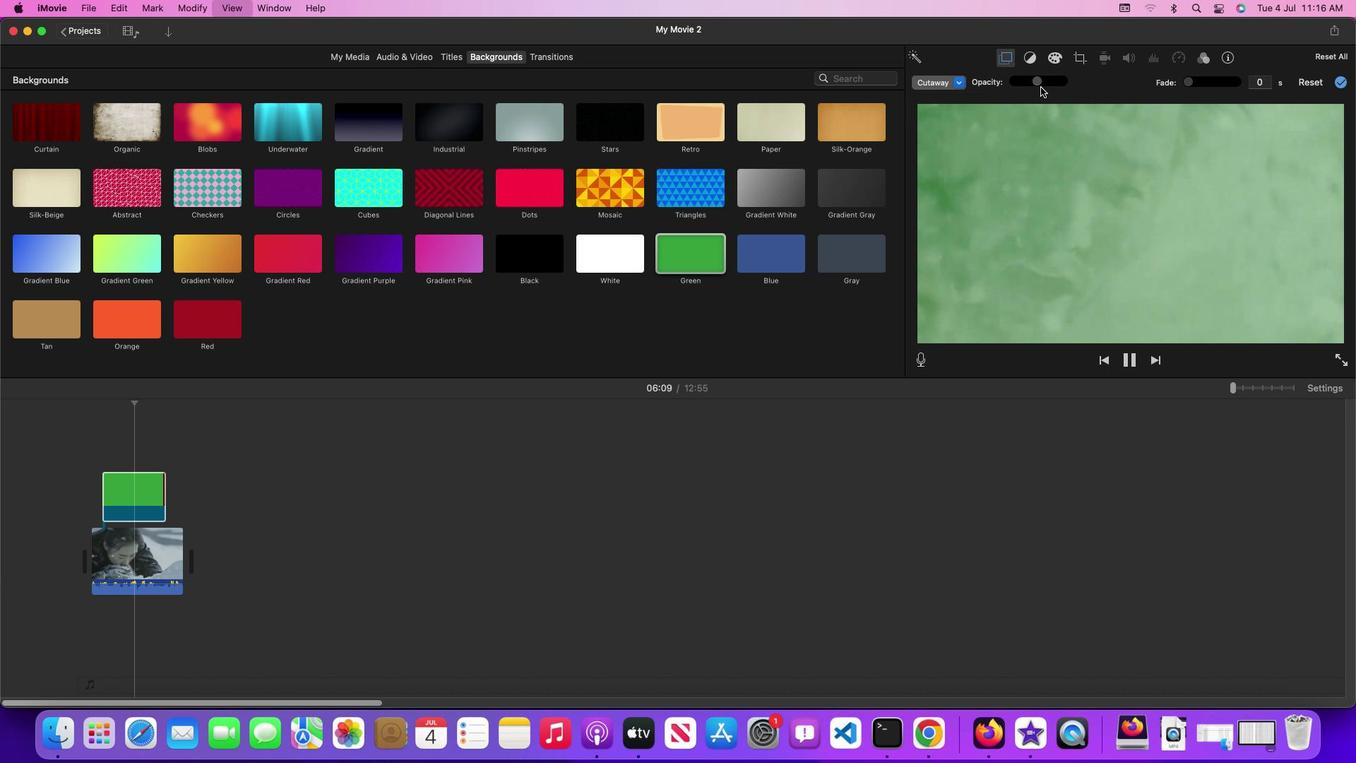 
Action: Mouse moved to (1065, 168)
Screenshot: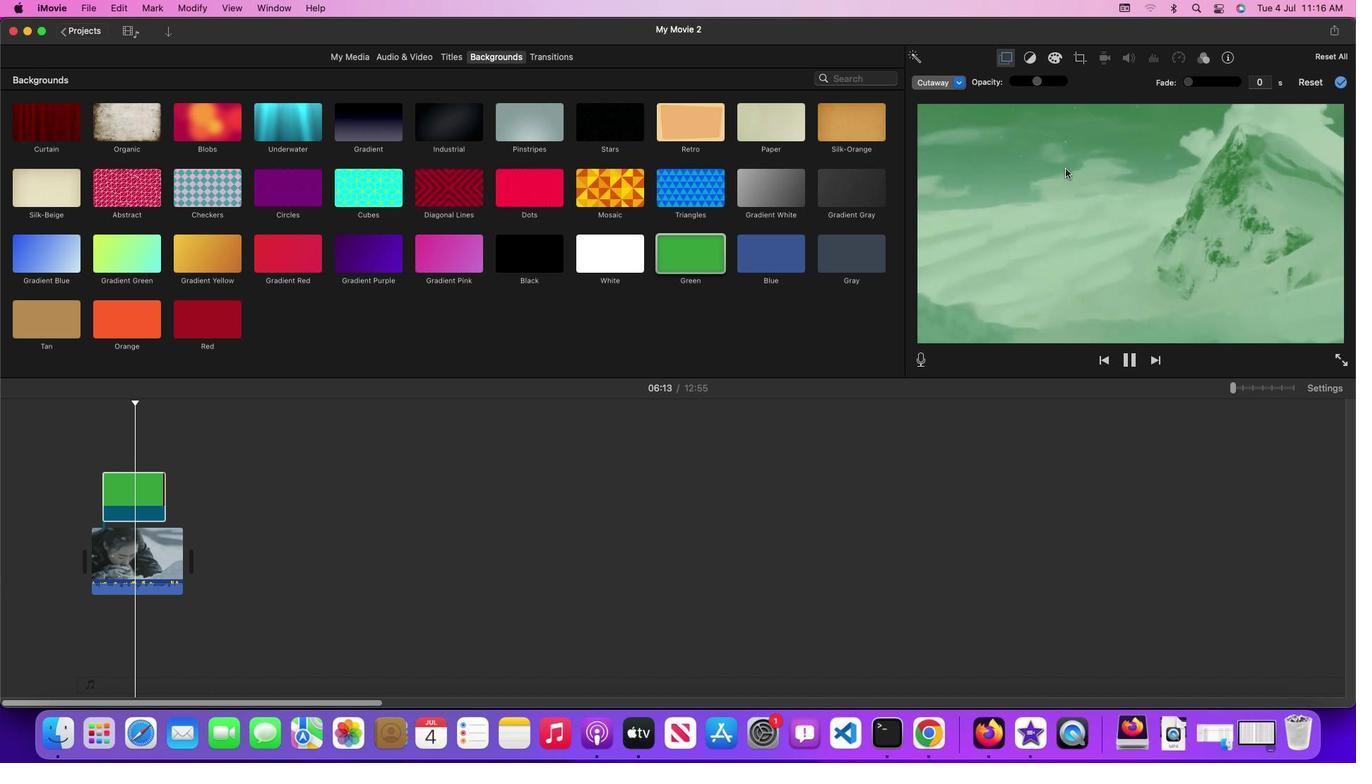 
